 Task: Add a signature Clara Davis containing Thank you for your help, Clara Davis to email address softage.4@softage.net and add a label SOPs
Action: Mouse moved to (874, 245)
Screenshot: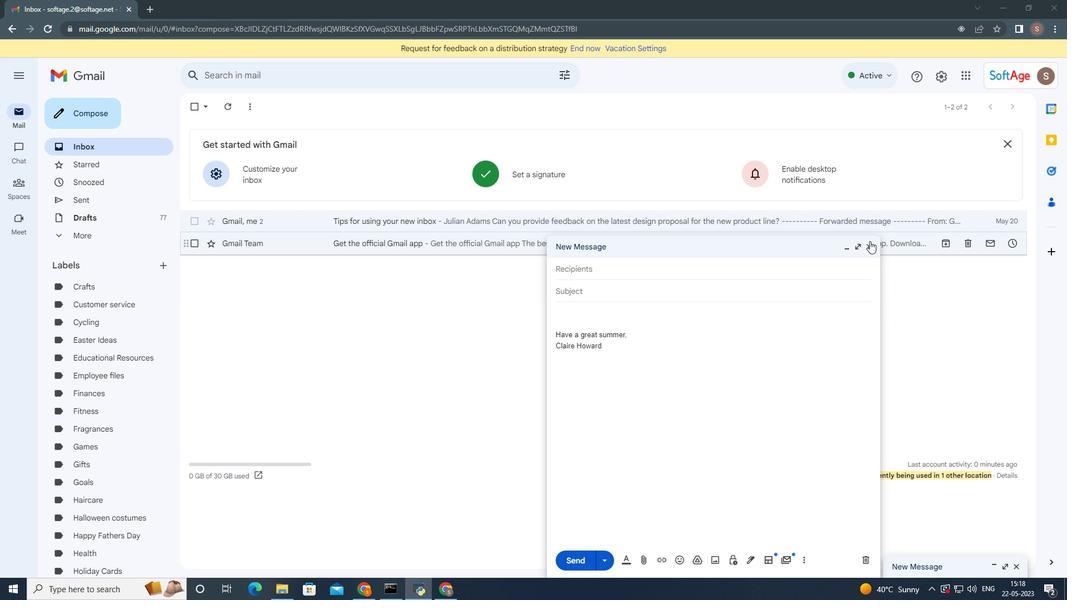 
Action: Mouse pressed left at (874, 245)
Screenshot: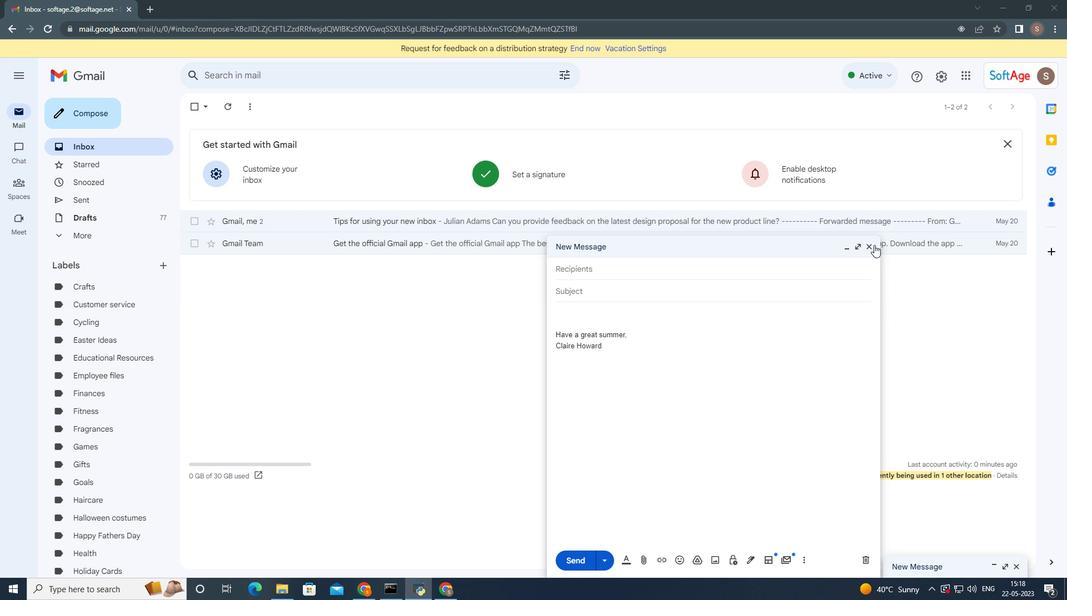 
Action: Mouse moved to (938, 75)
Screenshot: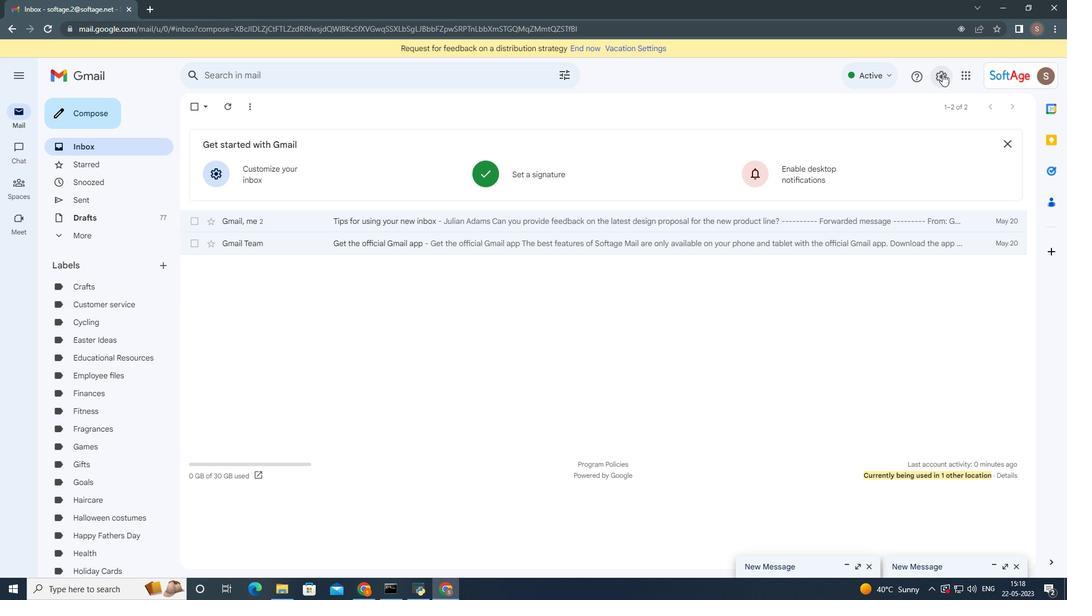 
Action: Mouse pressed left at (938, 75)
Screenshot: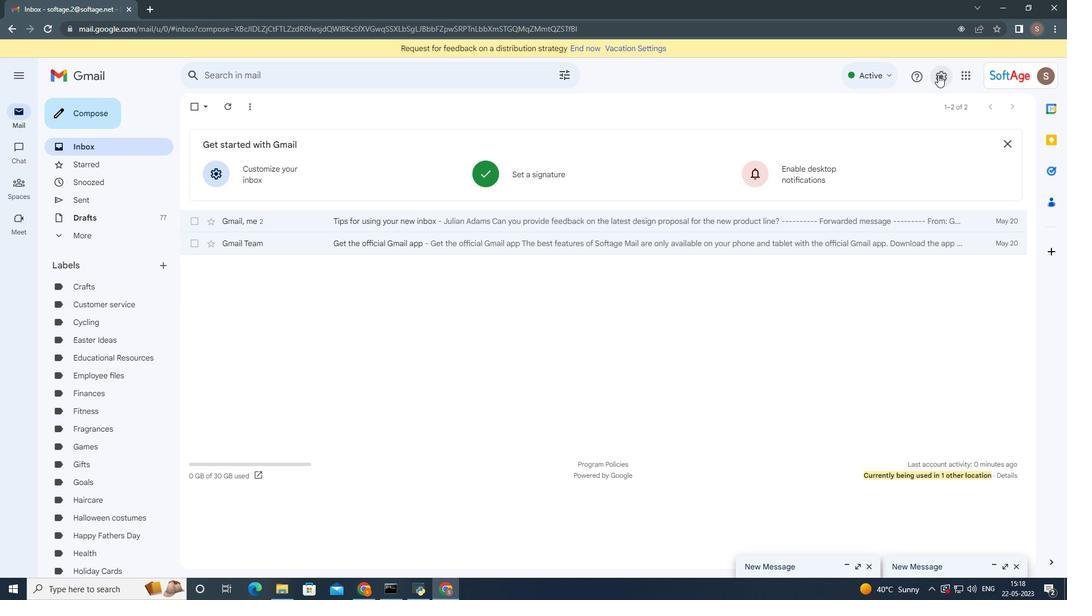 
Action: Mouse moved to (902, 123)
Screenshot: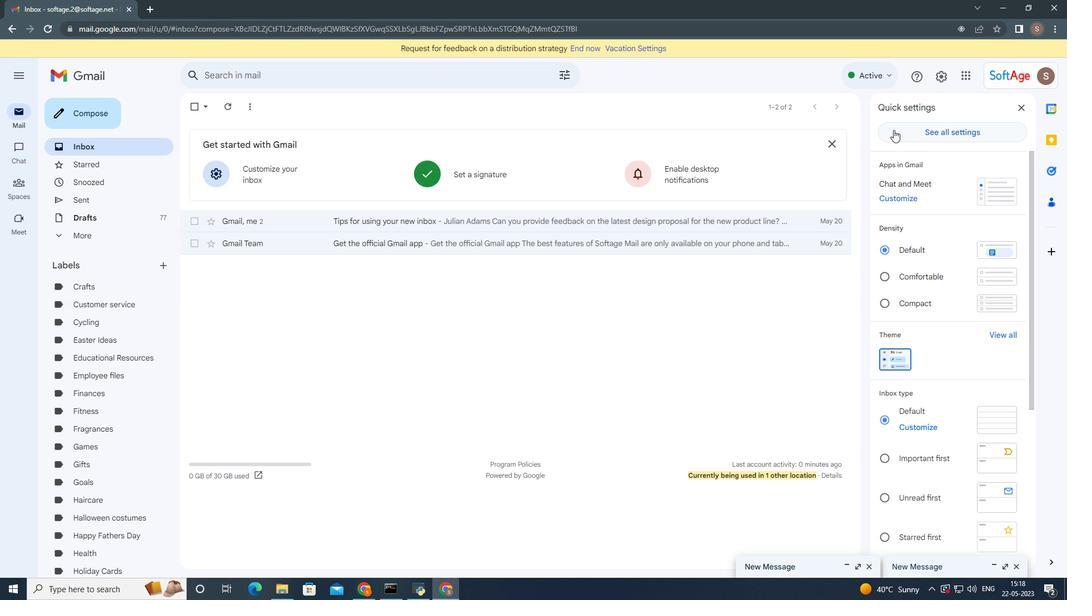 
Action: Mouse pressed left at (902, 123)
Screenshot: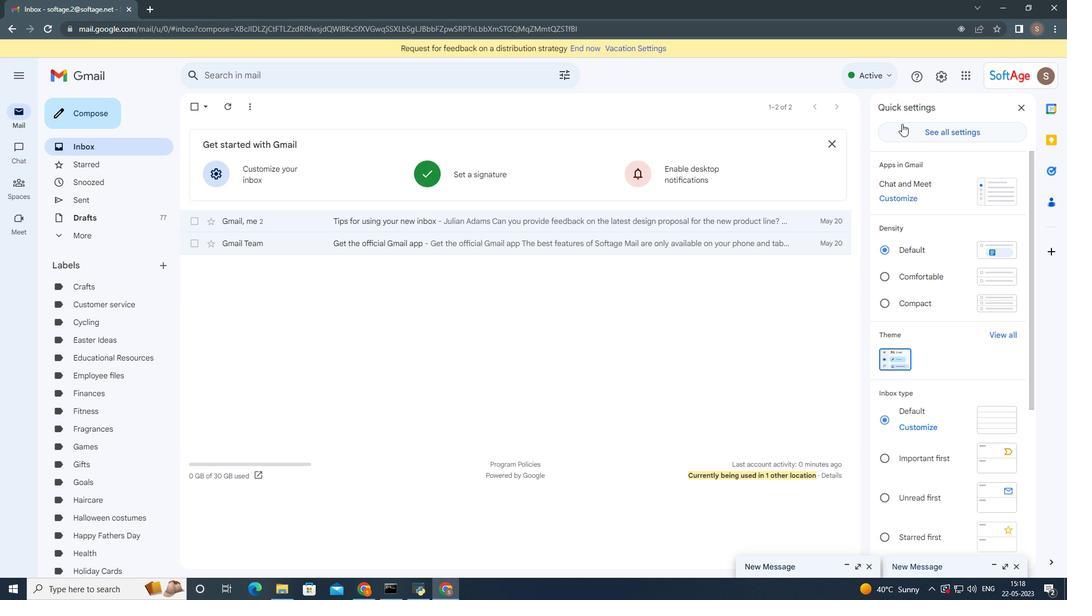 
Action: Mouse moved to (583, 268)
Screenshot: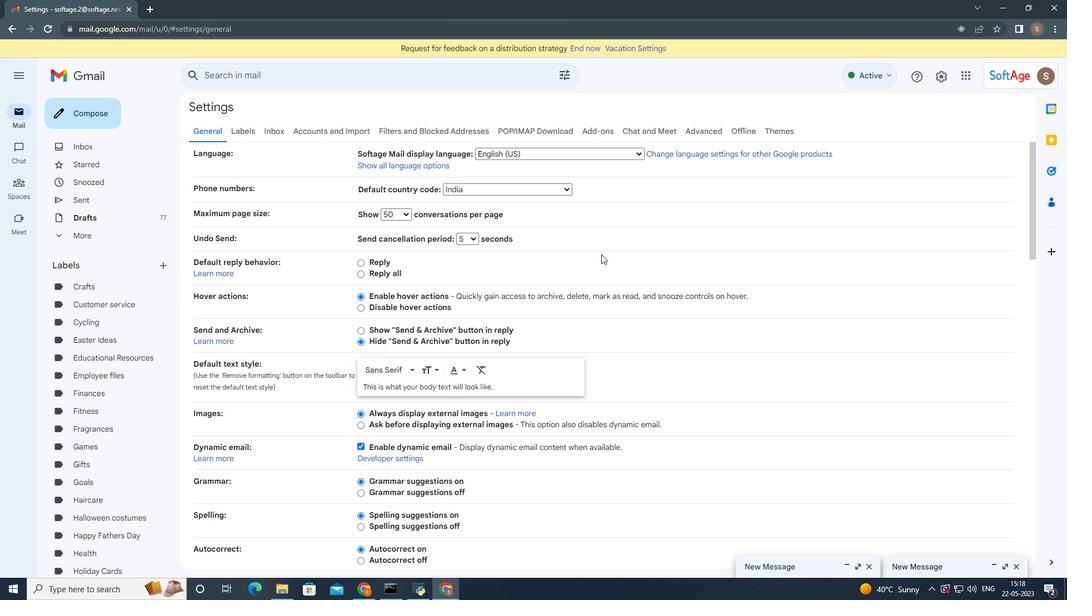 
Action: Mouse scrolled (583, 267) with delta (0, 0)
Screenshot: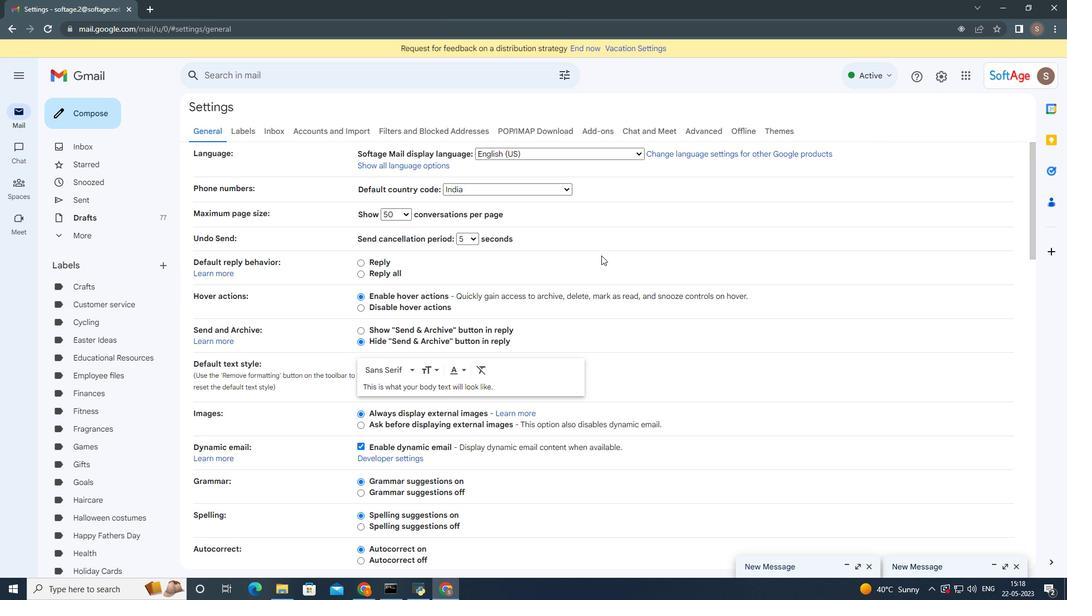 
Action: Mouse moved to (549, 279)
Screenshot: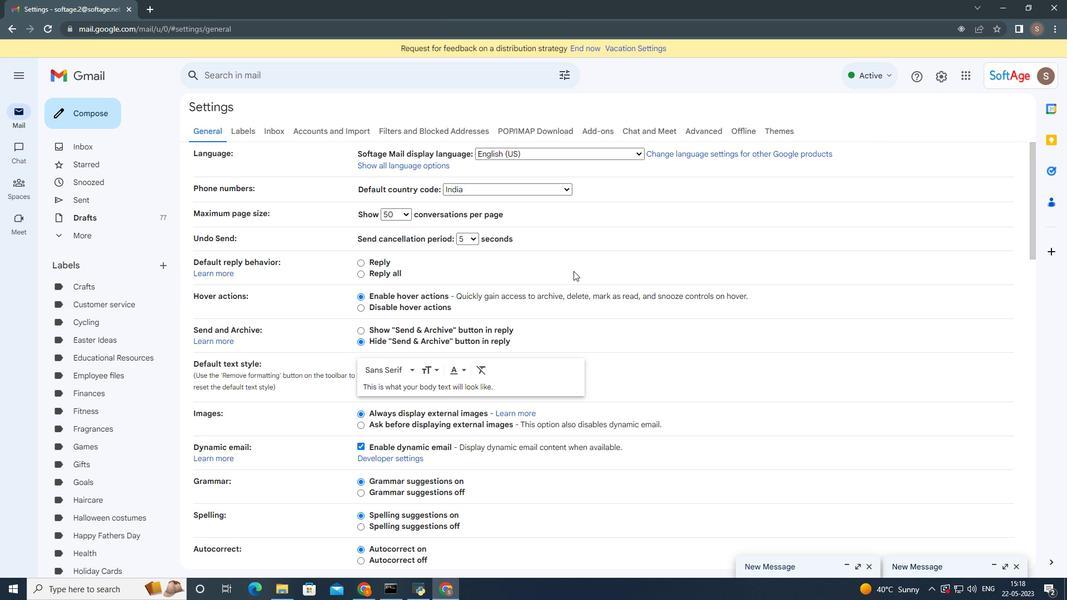 
Action: Mouse scrolled (549, 278) with delta (0, 0)
Screenshot: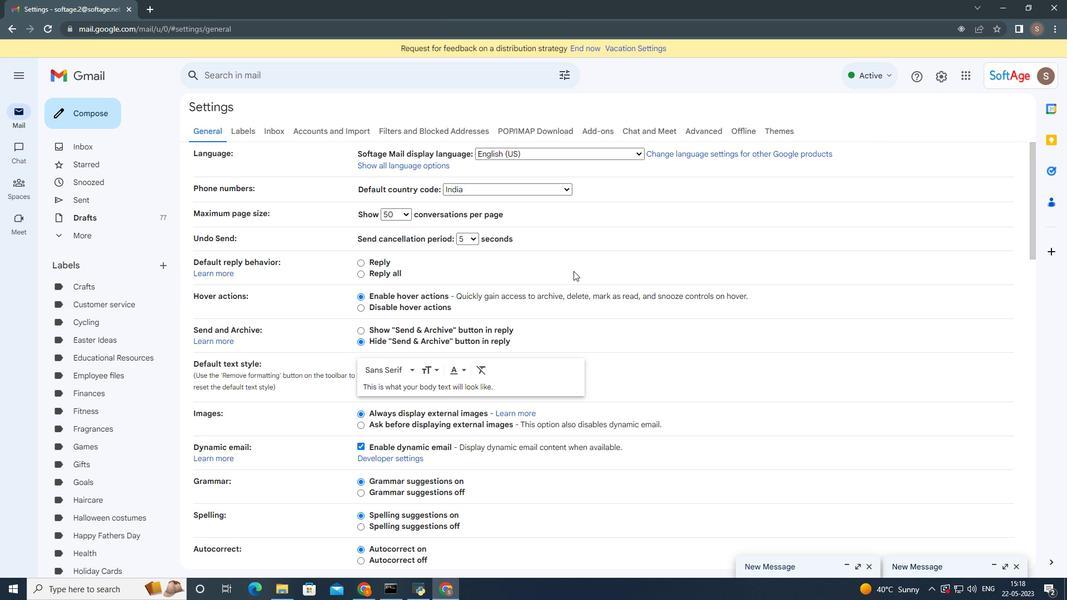 
Action: Mouse moved to (548, 279)
Screenshot: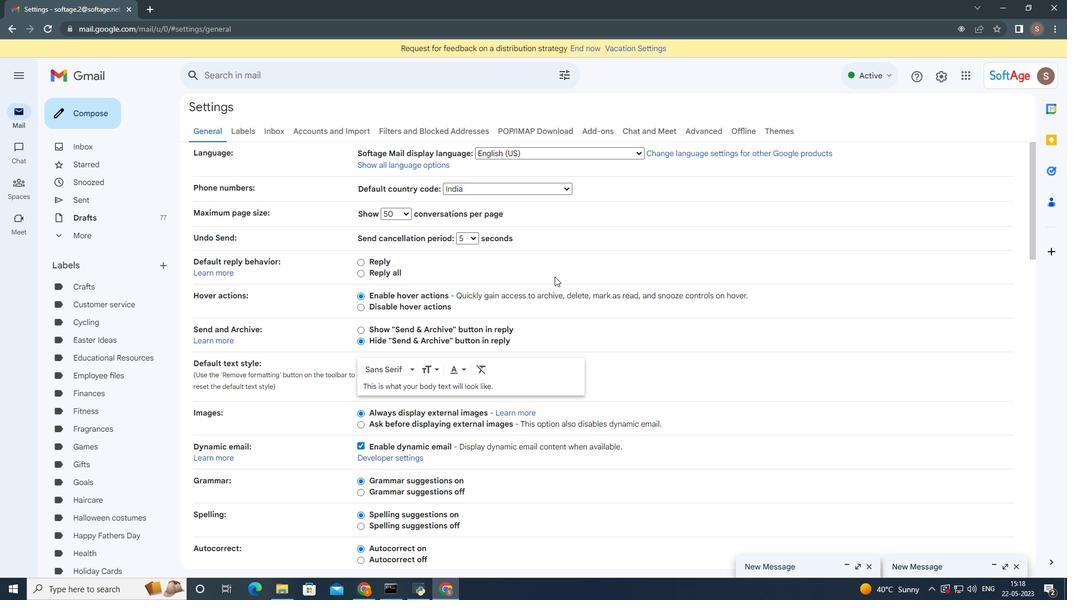 
Action: Mouse scrolled (548, 279) with delta (0, 0)
Screenshot: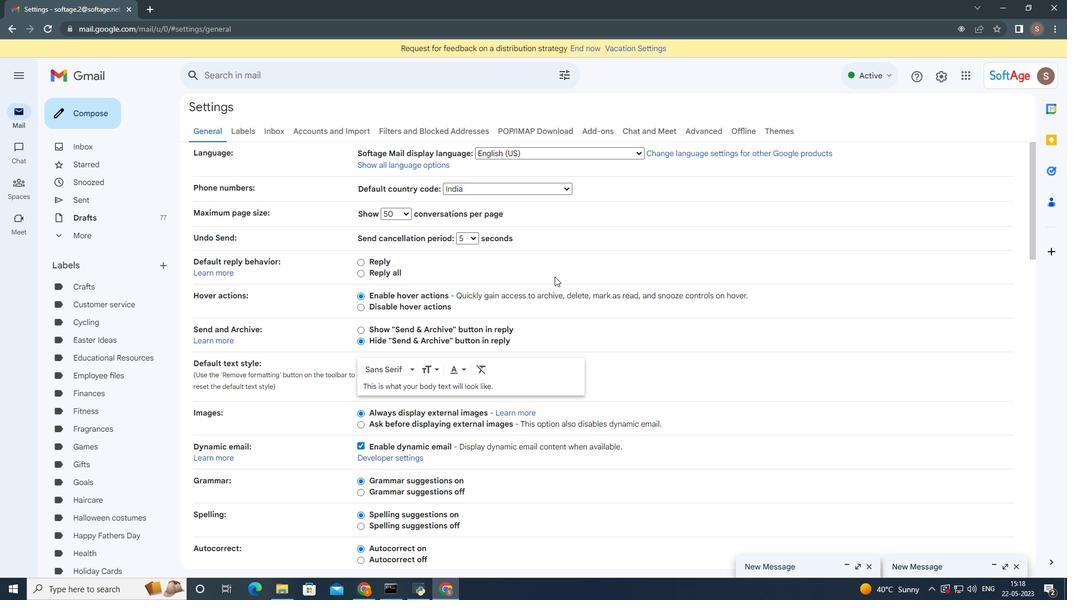 
Action: Mouse scrolled (548, 279) with delta (0, 0)
Screenshot: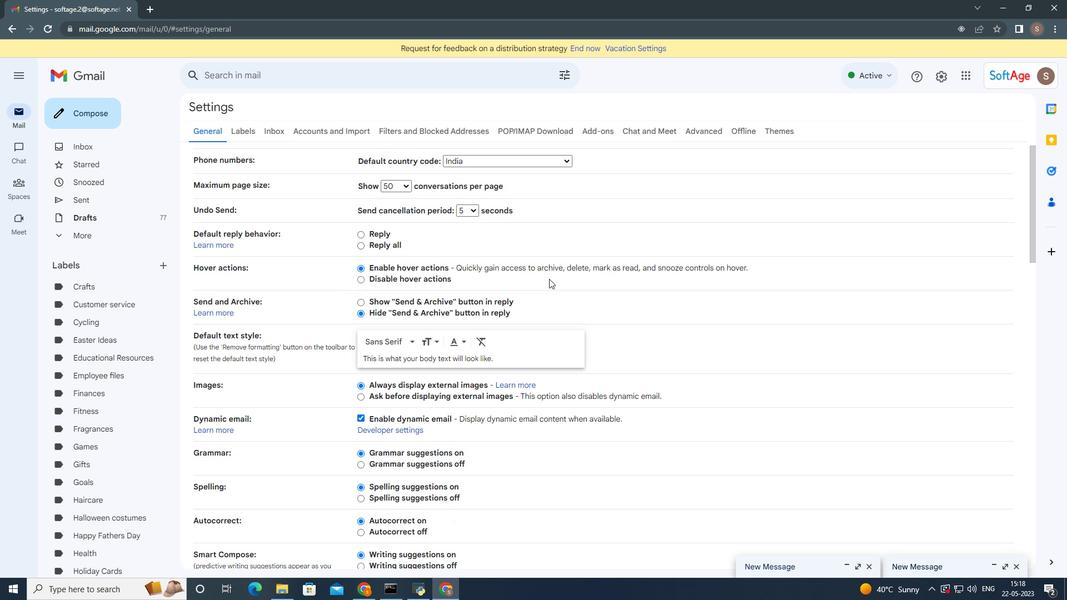 
Action: Mouse scrolled (548, 279) with delta (0, 0)
Screenshot: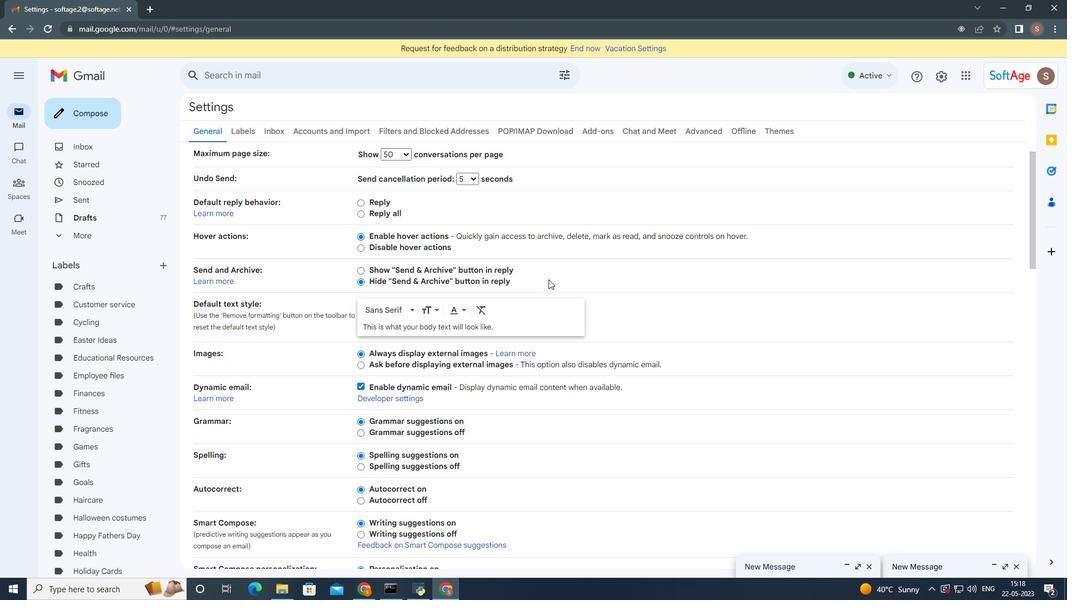 
Action: Mouse moved to (543, 281)
Screenshot: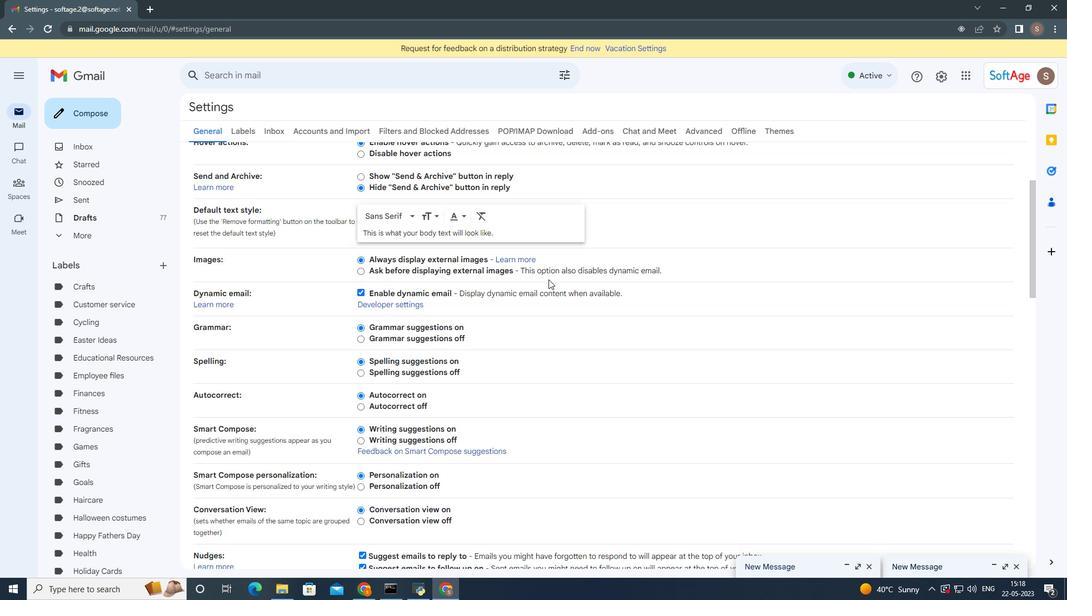
Action: Mouse scrolled (543, 280) with delta (0, 0)
Screenshot: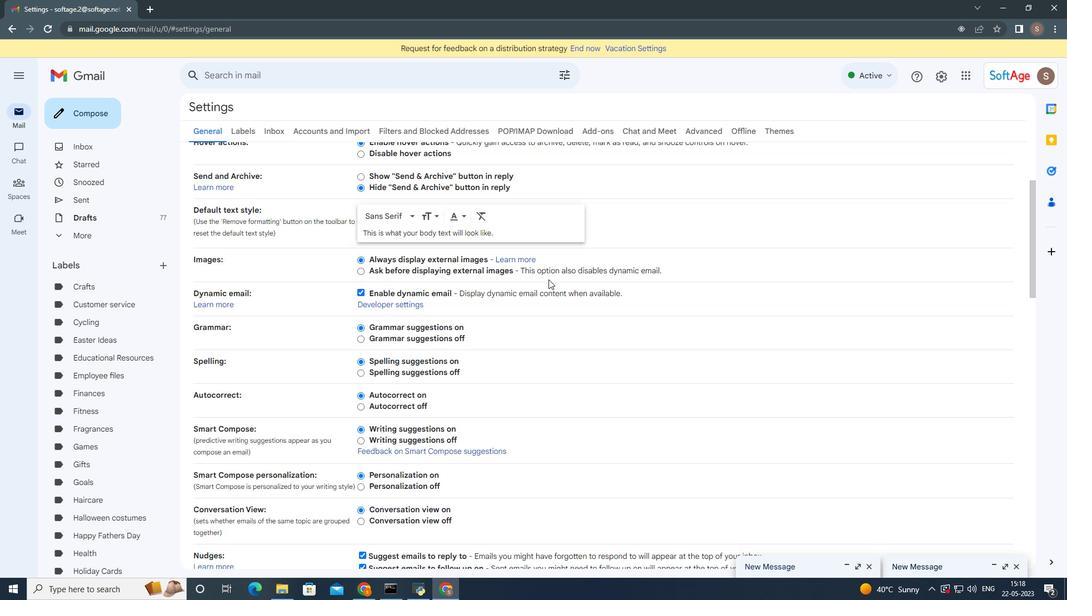 
Action: Mouse moved to (519, 289)
Screenshot: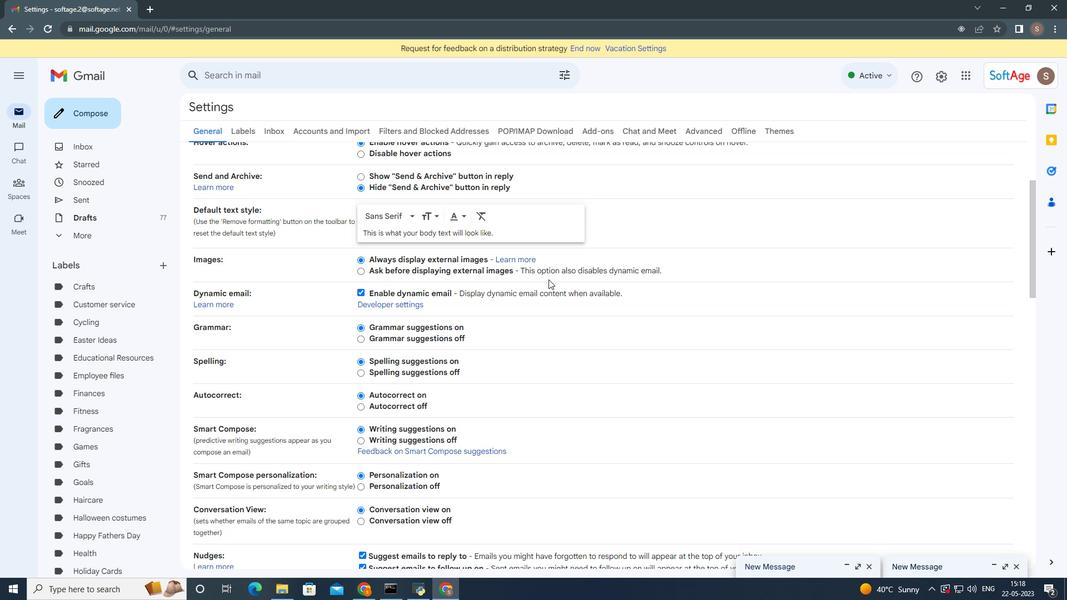 
Action: Mouse scrolled (519, 289) with delta (0, 0)
Screenshot: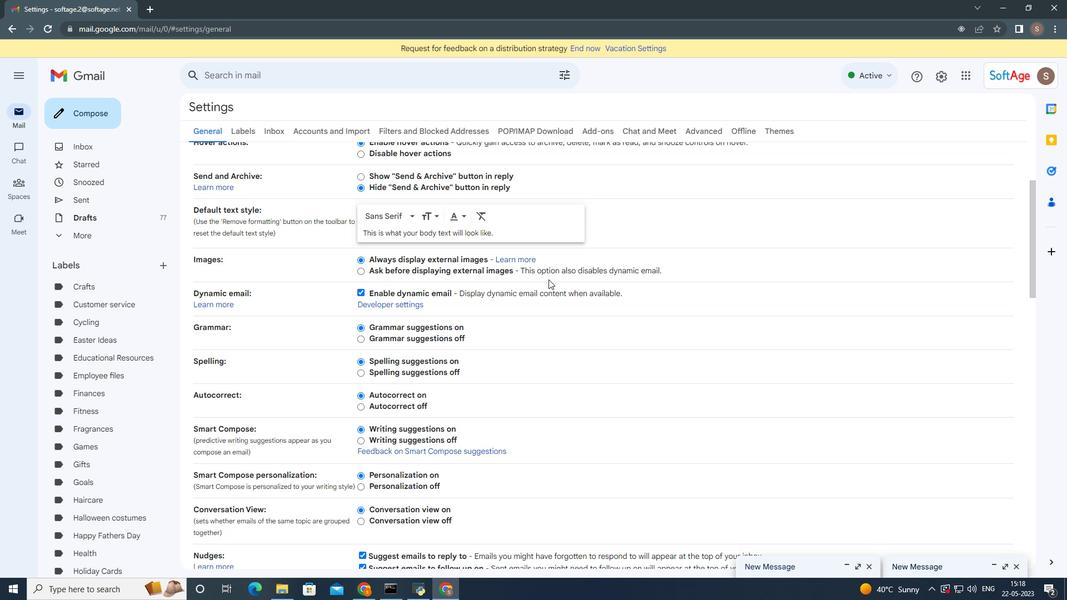 
Action: Mouse moved to (454, 326)
Screenshot: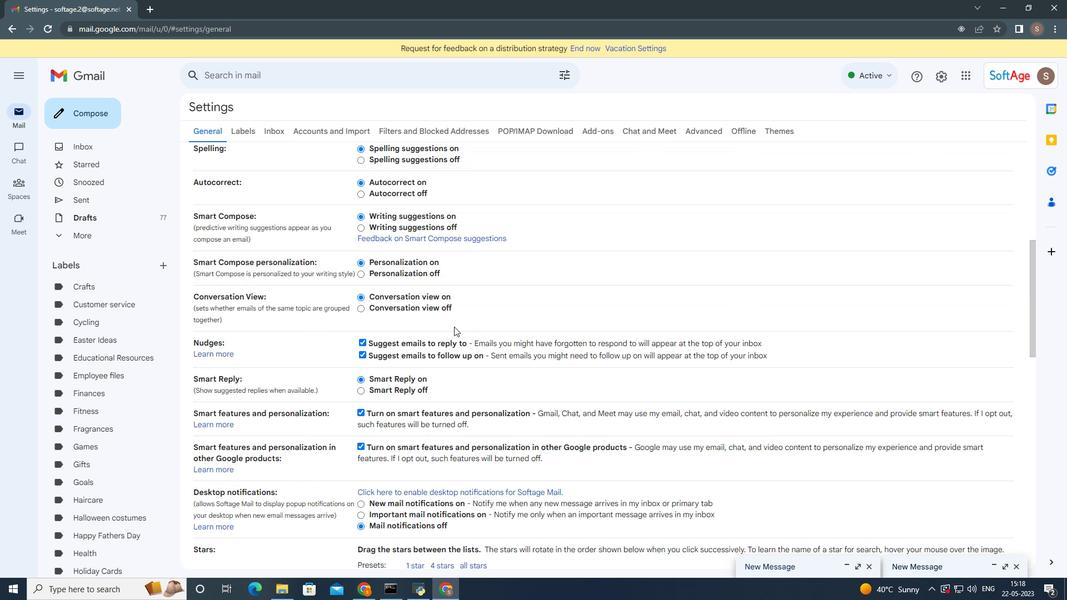 
Action: Mouse scrolled (454, 326) with delta (0, 0)
Screenshot: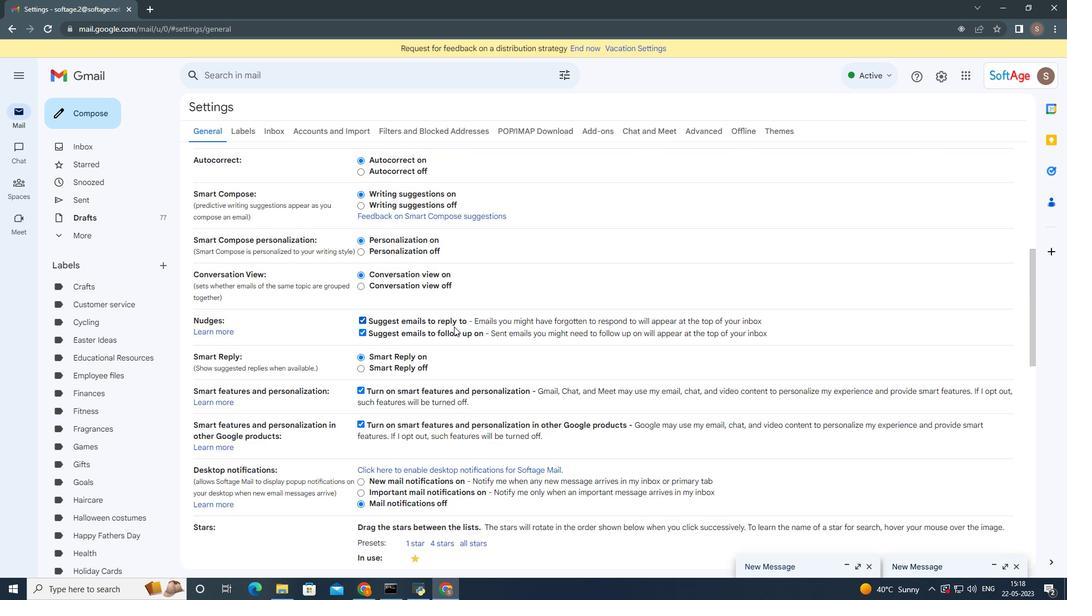 
Action: Mouse moved to (454, 326)
Screenshot: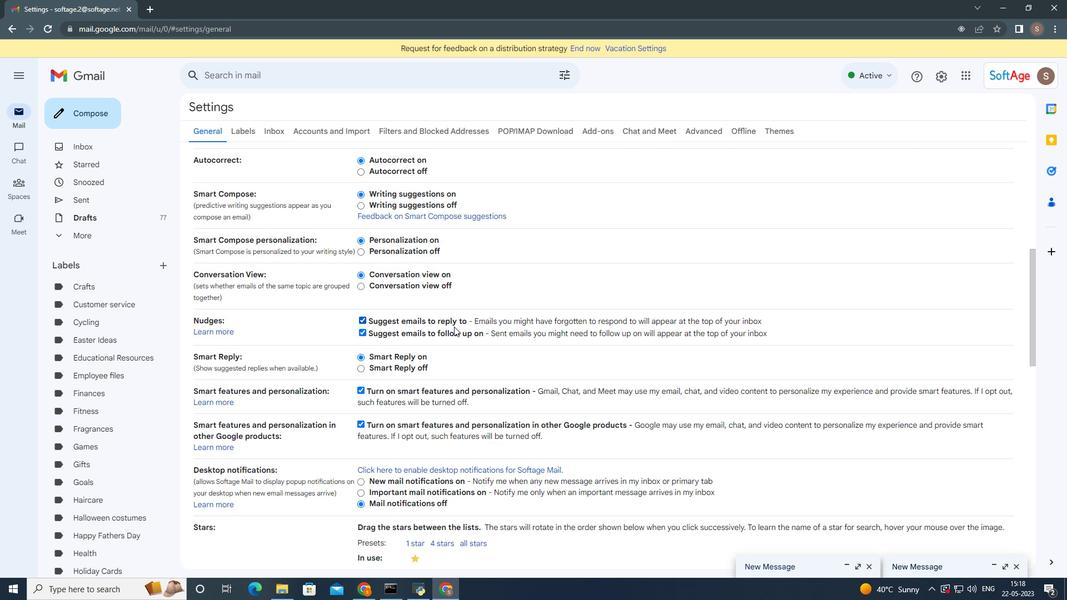 
Action: Mouse scrolled (454, 326) with delta (0, 0)
Screenshot: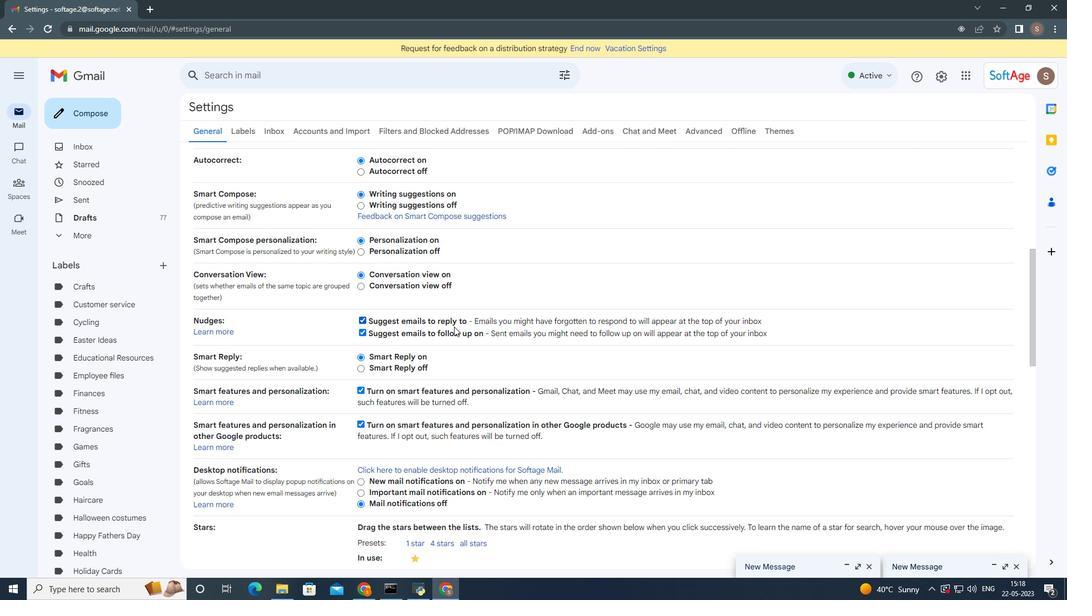 
Action: Mouse scrolled (454, 326) with delta (0, 0)
Screenshot: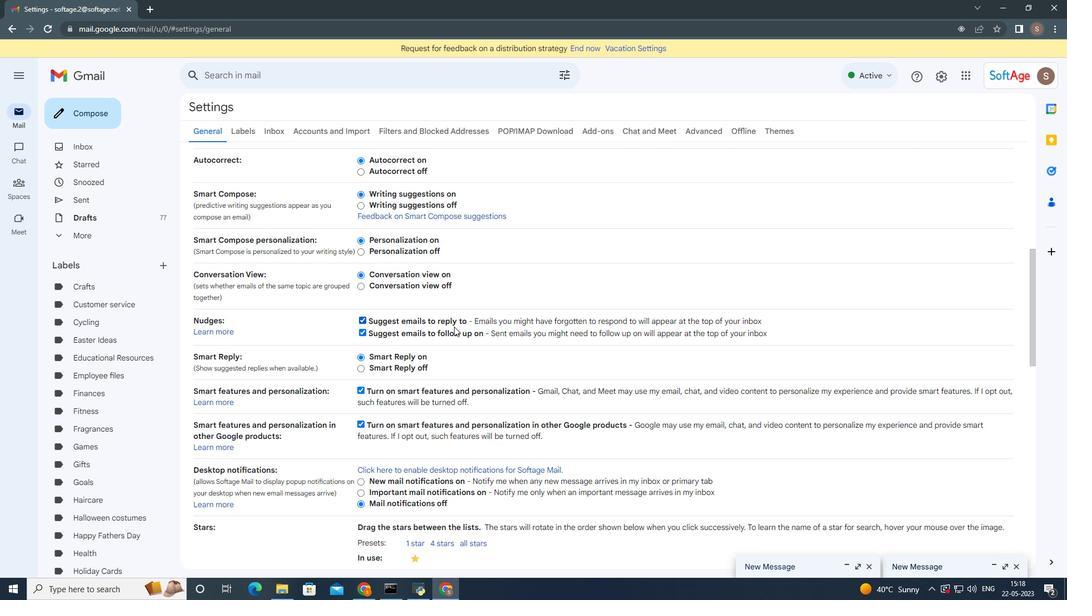 
Action: Mouse scrolled (454, 326) with delta (0, 0)
Screenshot: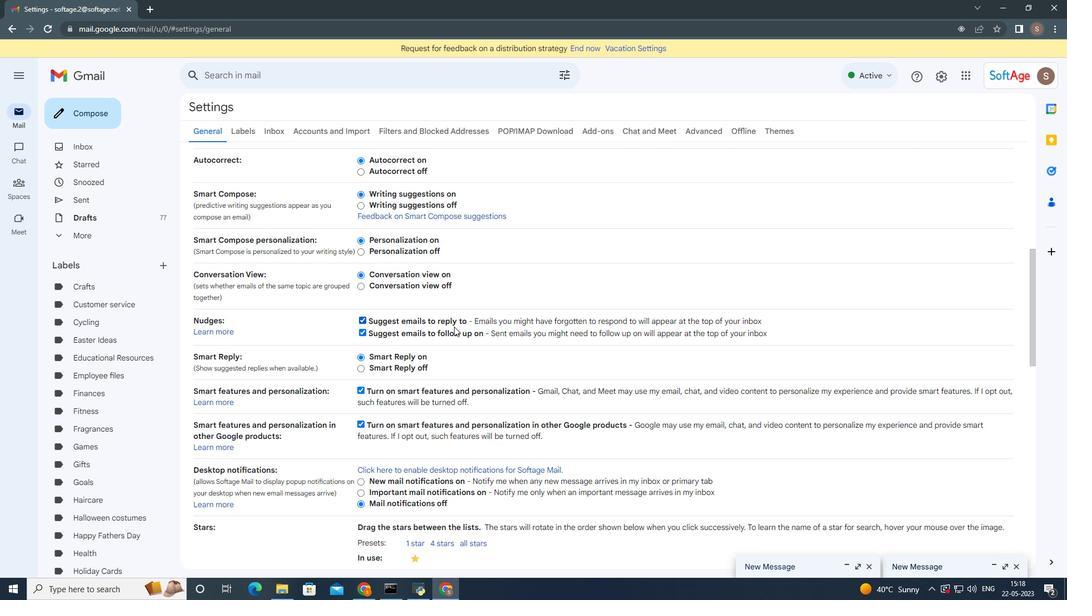 
Action: Mouse scrolled (454, 326) with delta (0, 0)
Screenshot: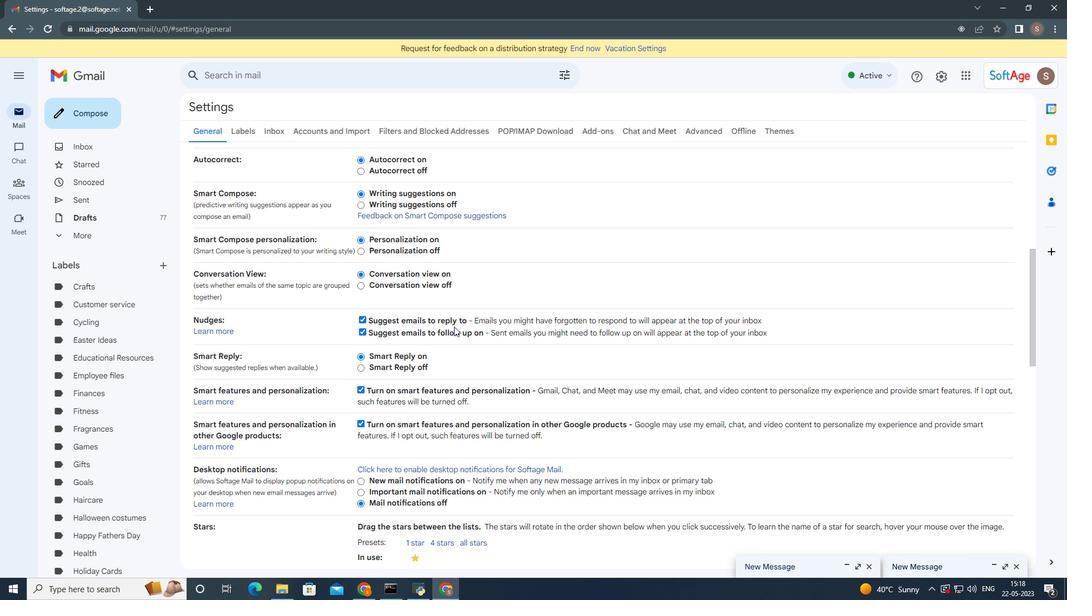 
Action: Mouse moved to (449, 338)
Screenshot: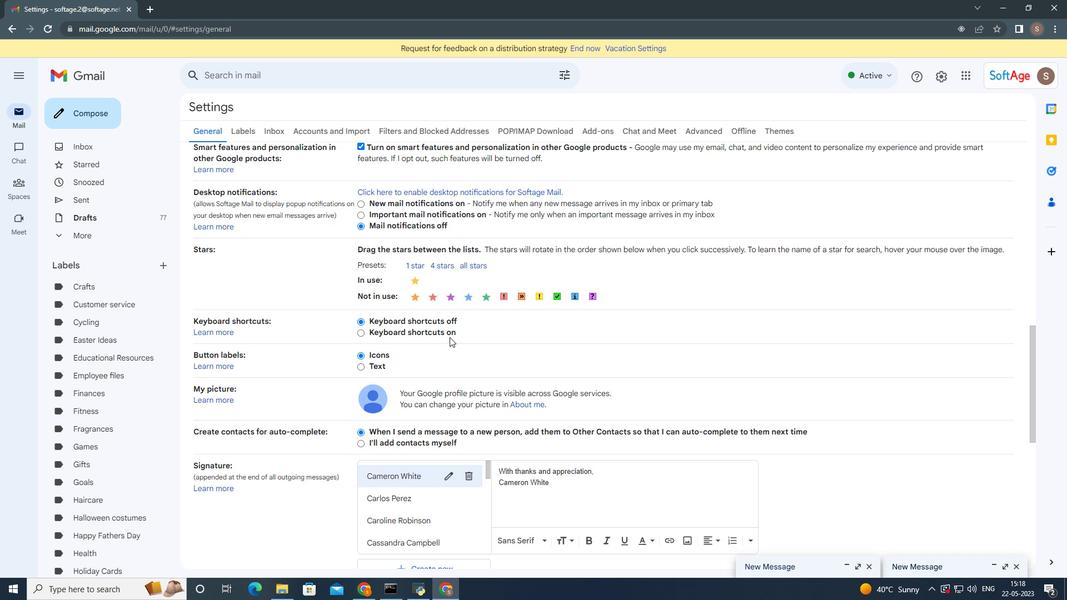 
Action: Mouse scrolled (449, 337) with delta (0, 0)
Screenshot: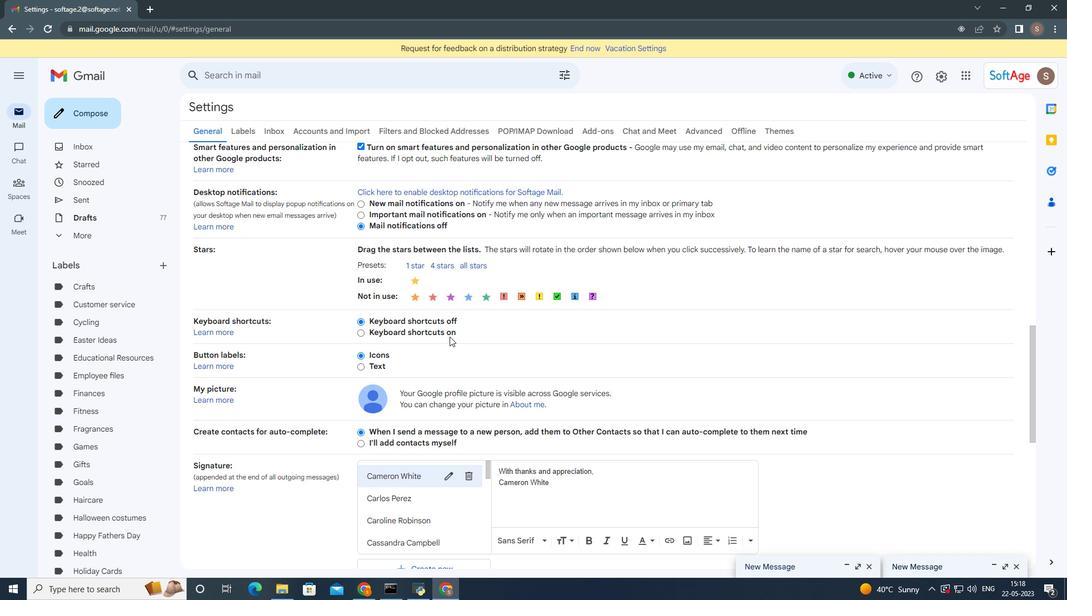 
Action: Mouse moved to (448, 344)
Screenshot: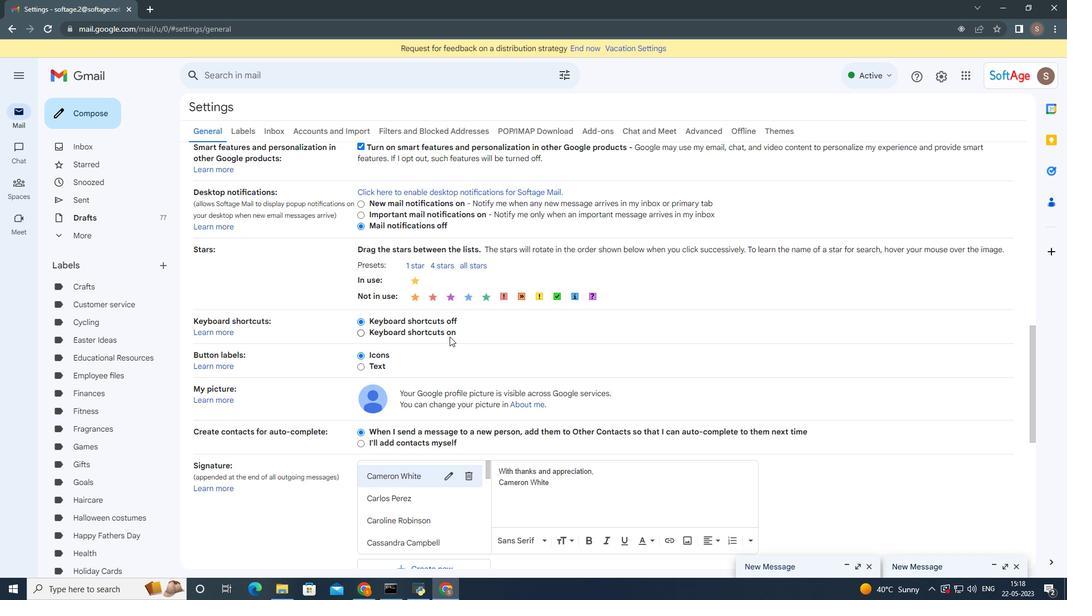 
Action: Mouse scrolled (448, 343) with delta (0, 0)
Screenshot: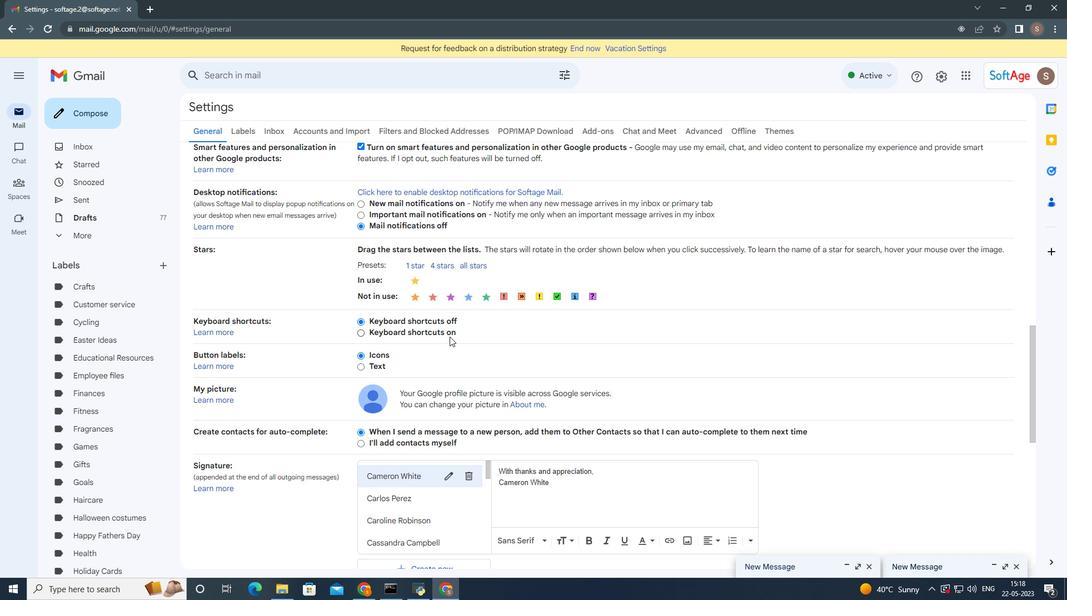 
Action: Mouse moved to (447, 351)
Screenshot: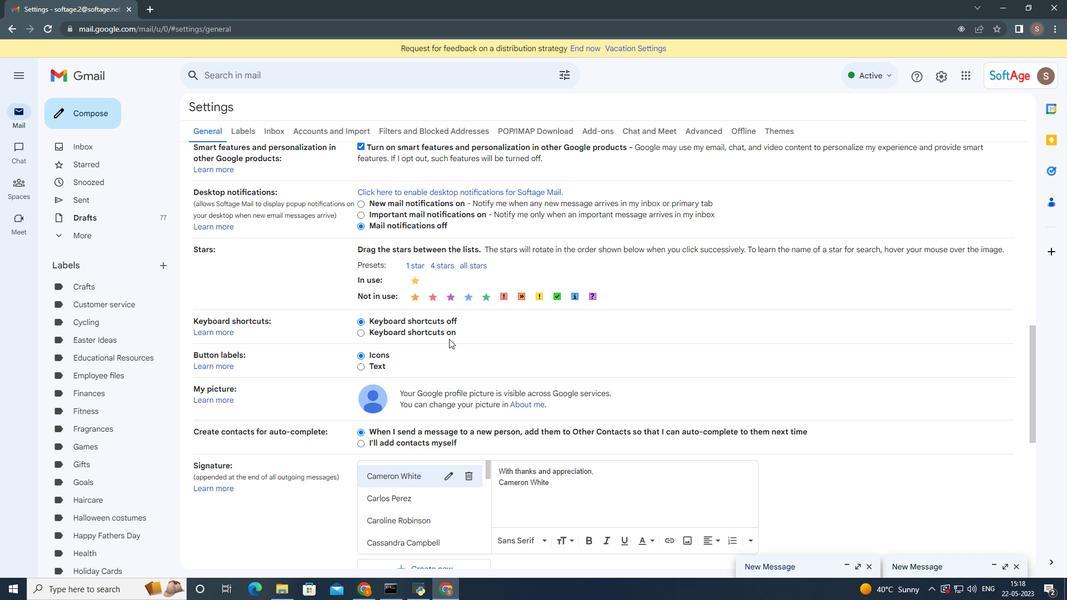 
Action: Mouse scrolled (447, 351) with delta (0, 0)
Screenshot: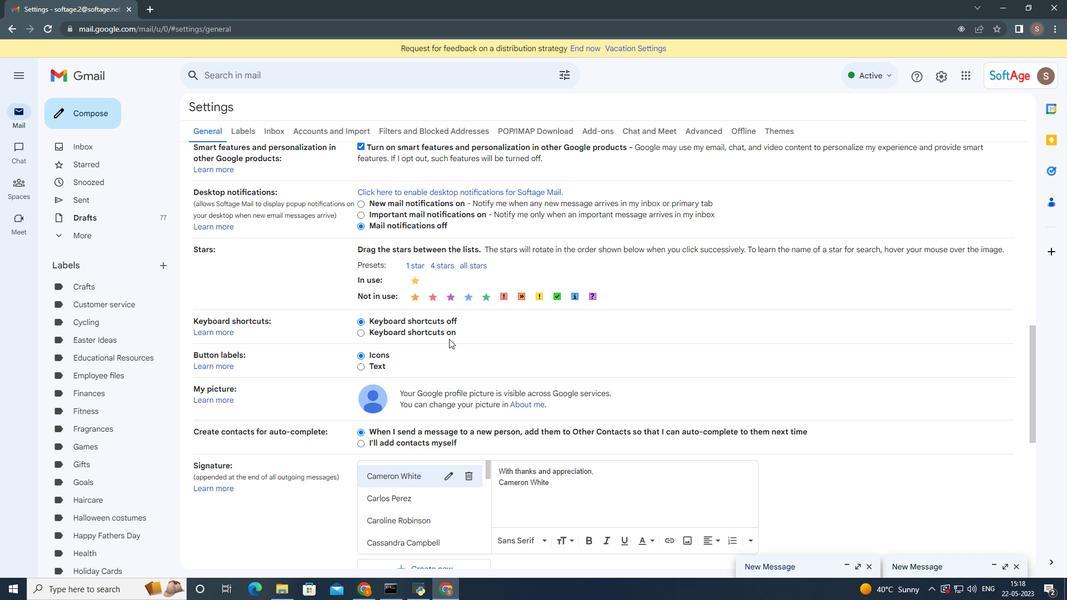 
Action: Mouse moved to (447, 356)
Screenshot: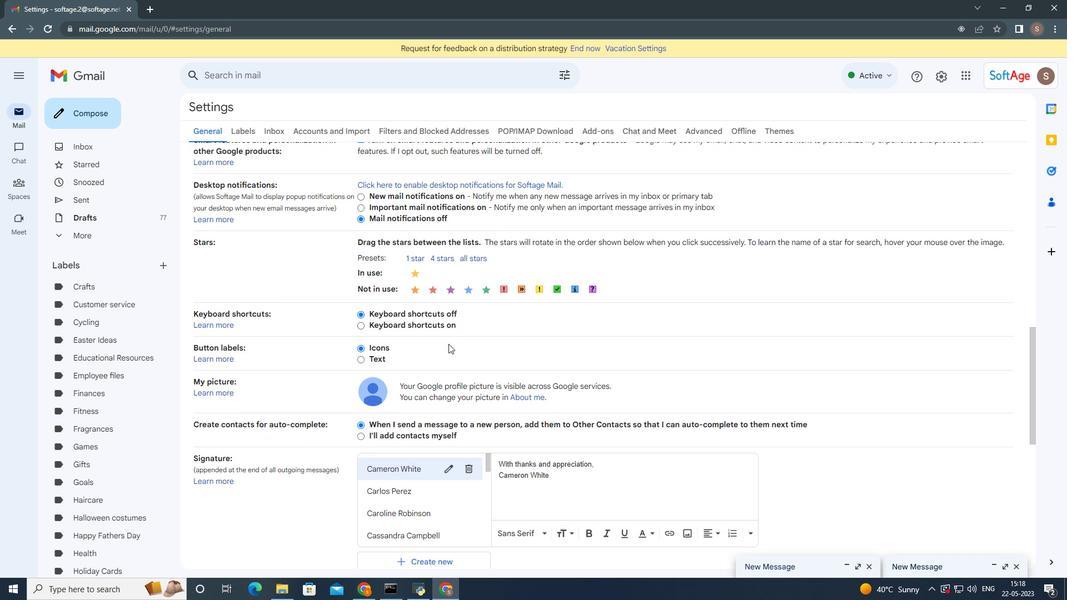 
Action: Mouse scrolled (447, 355) with delta (0, 0)
Screenshot: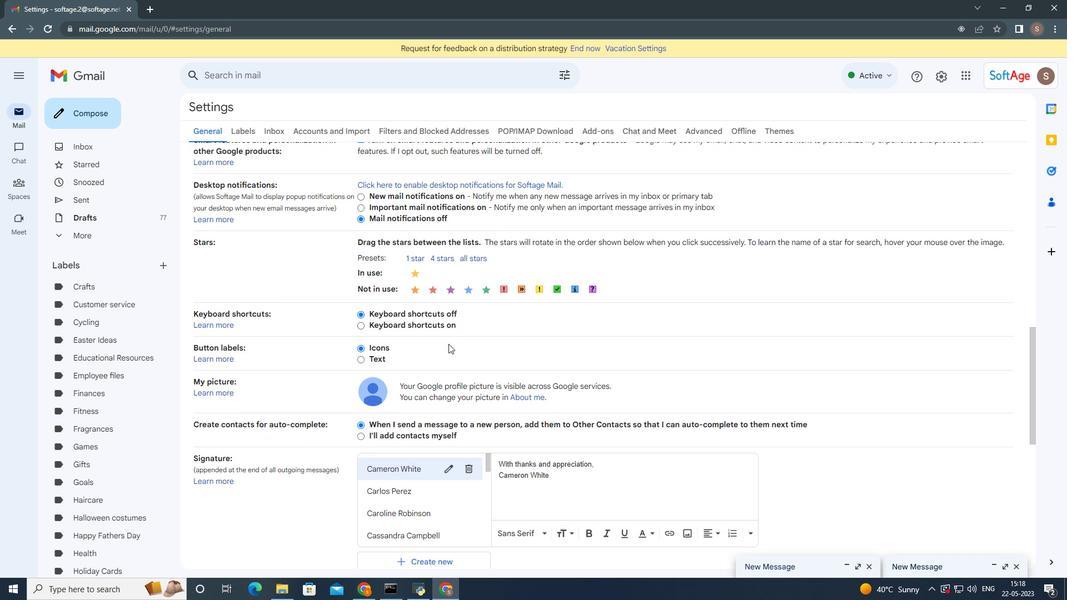 
Action: Mouse moved to (429, 345)
Screenshot: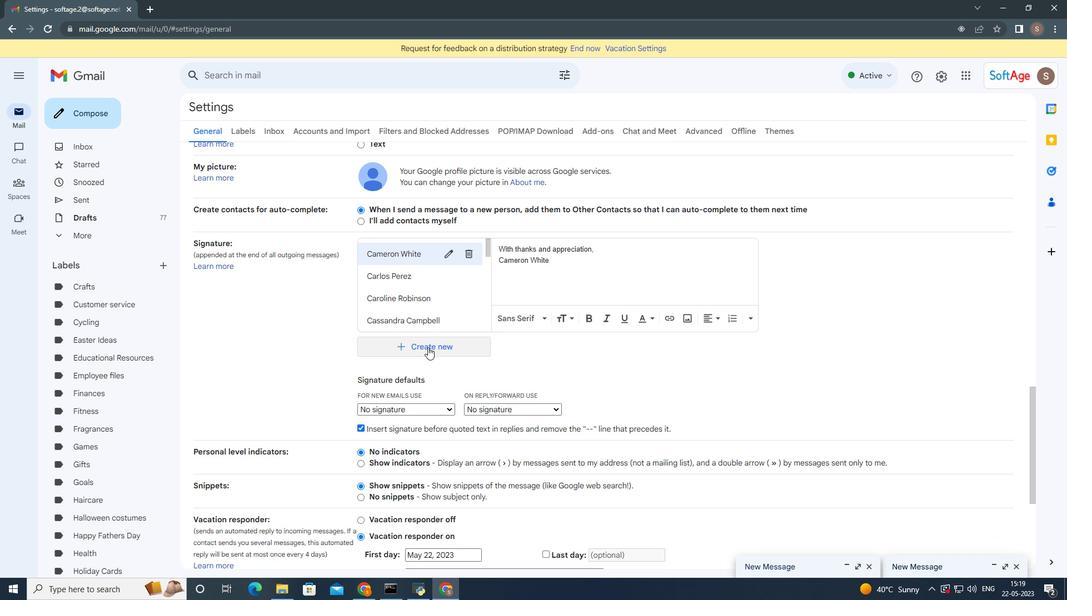 
Action: Mouse pressed left at (427, 347)
Screenshot: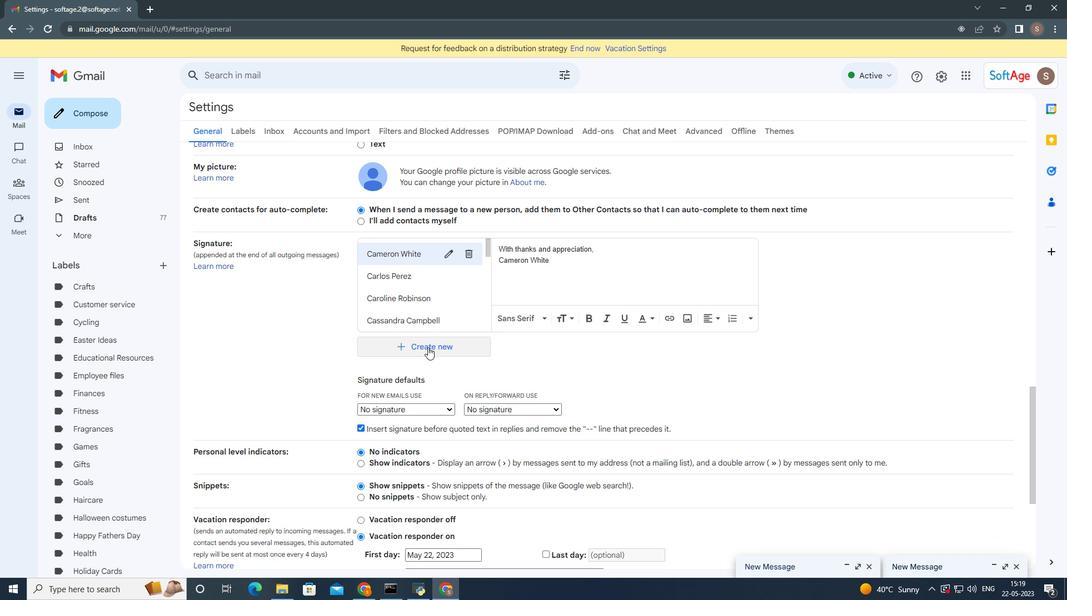 
Action: Mouse moved to (511, 299)
Screenshot: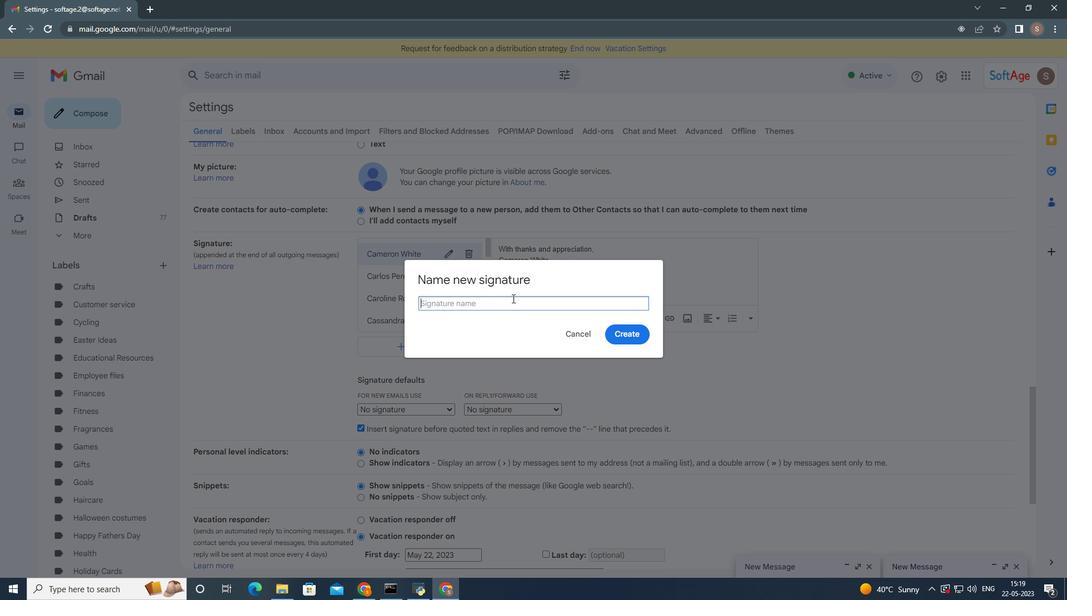
Action: Key pressed <Key.shift>Clara<Key.space><Key.shift><Key.shift><Key.shift><Key.shift><Key.shift><Key.shift><Key.shift><Key.shift><Key.shift><Key.shift><Key.shift><Key.shift>Davis
Screenshot: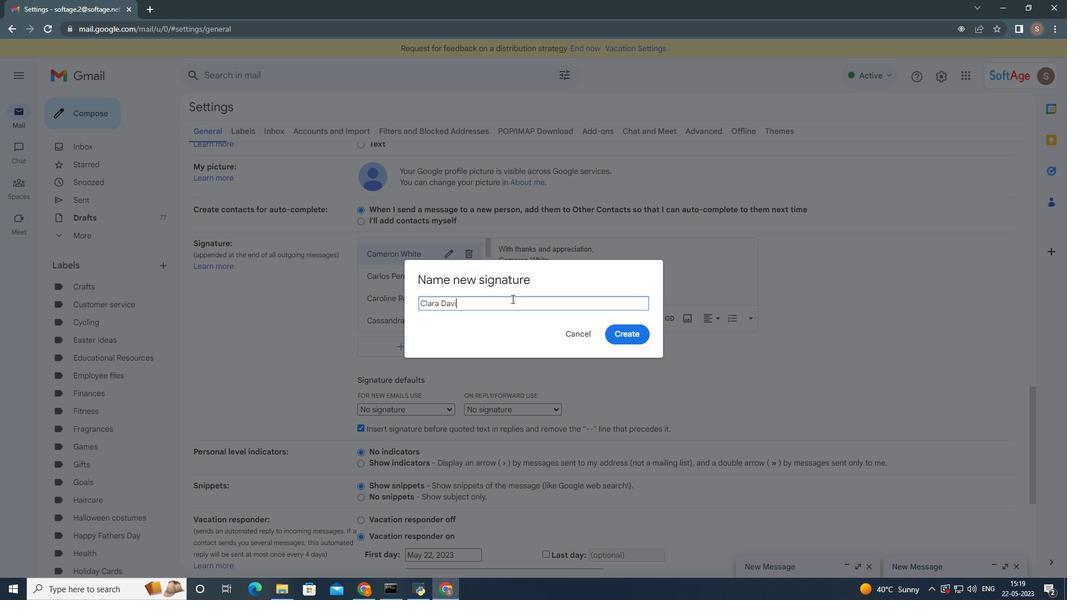 
Action: Mouse moved to (633, 335)
Screenshot: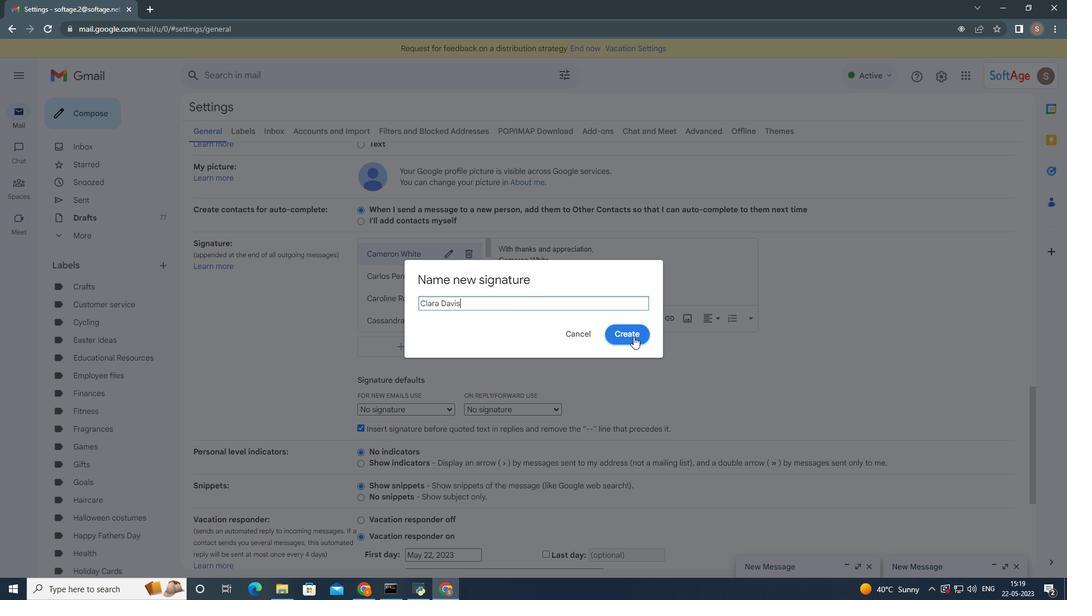 
Action: Mouse pressed left at (633, 335)
Screenshot: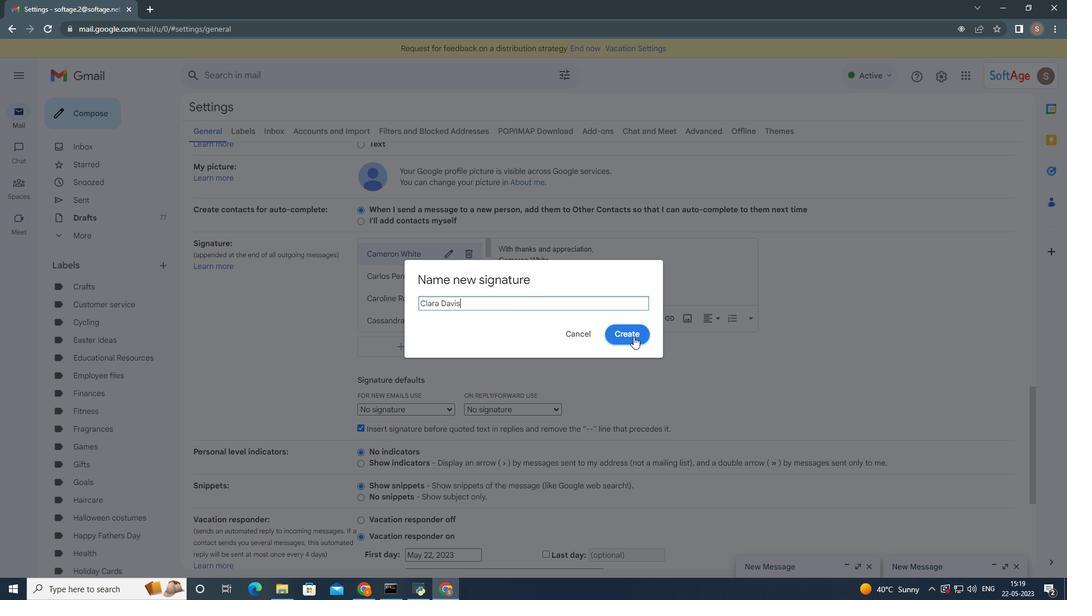 
Action: Mouse moved to (588, 253)
Screenshot: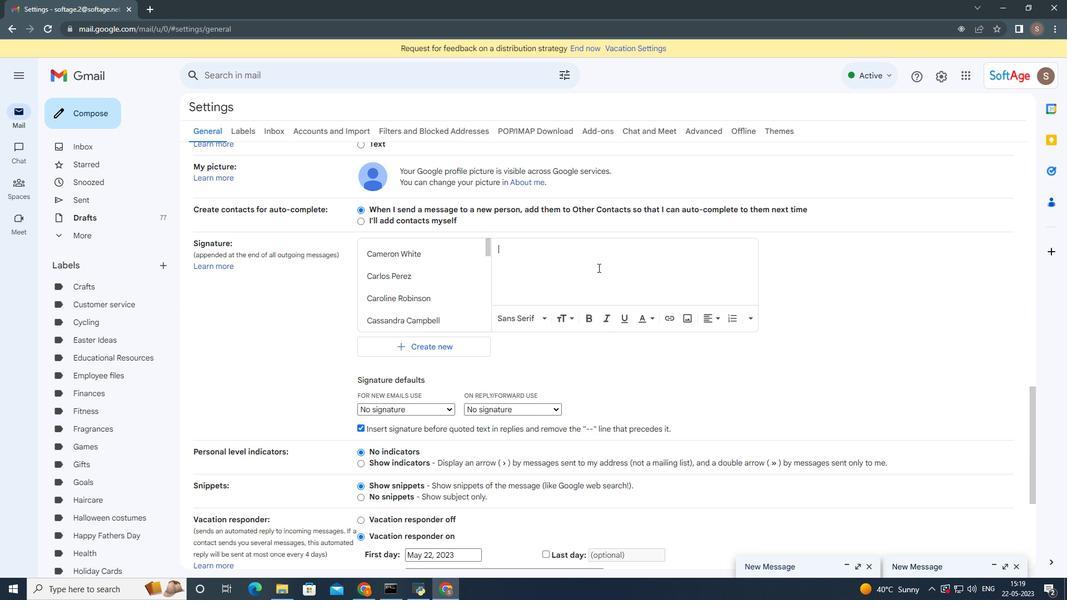 
Action: Mouse pressed left at (588, 253)
Screenshot: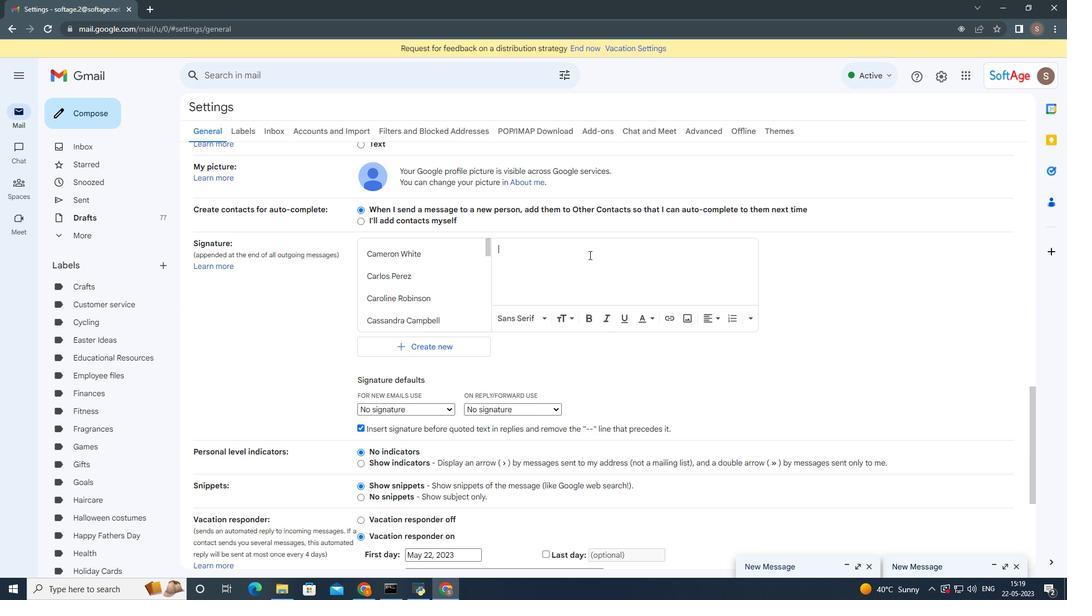 
Action: Mouse moved to (588, 253)
Screenshot: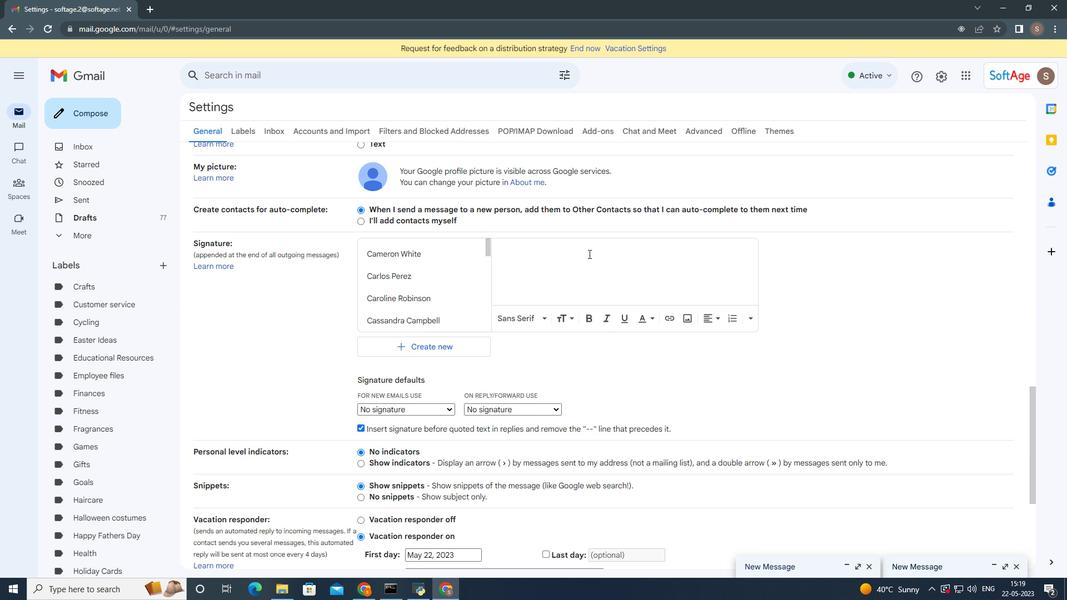 
Action: Key pressed <Key.shift>Thanl<Key.backspace>k<Key.space>you<Key.space>for<Key.space>your<Key.space>help
Screenshot: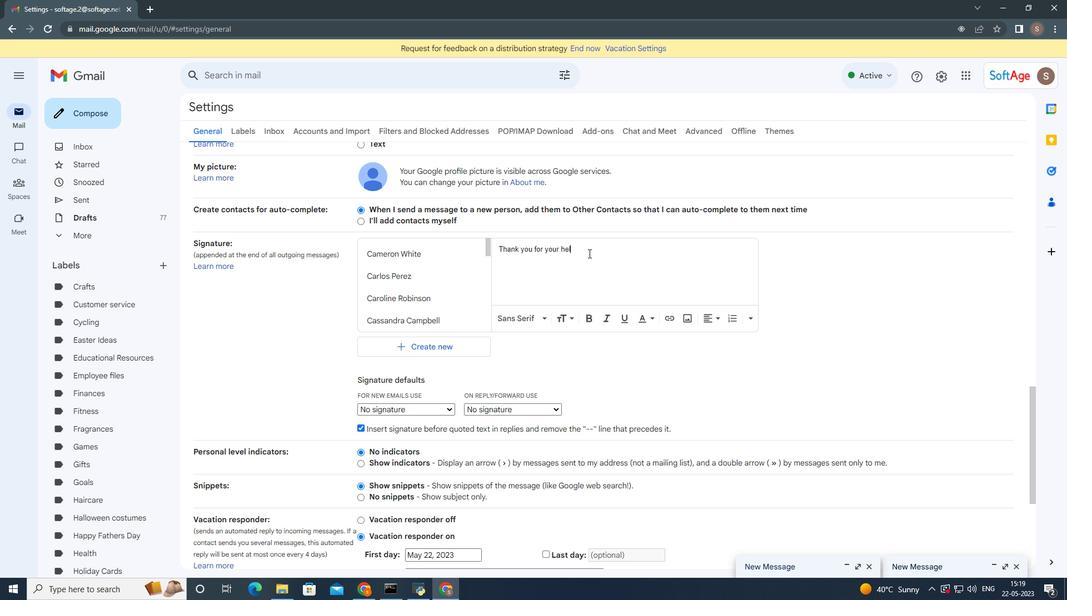 
Action: Mouse moved to (577, 281)
Screenshot: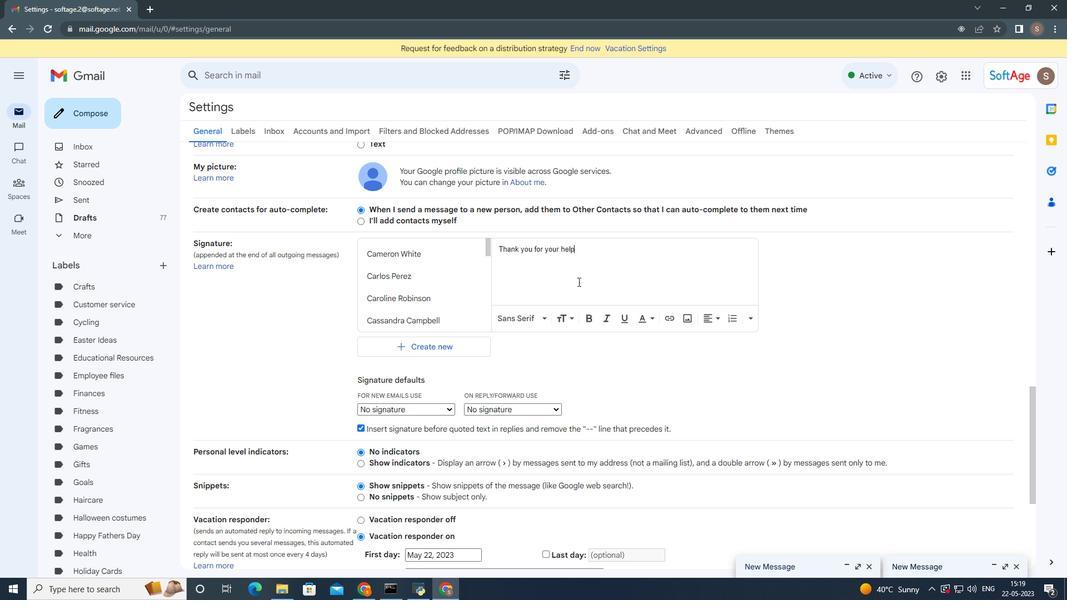 
Action: Mouse scrolled (577, 281) with delta (0, 0)
Screenshot: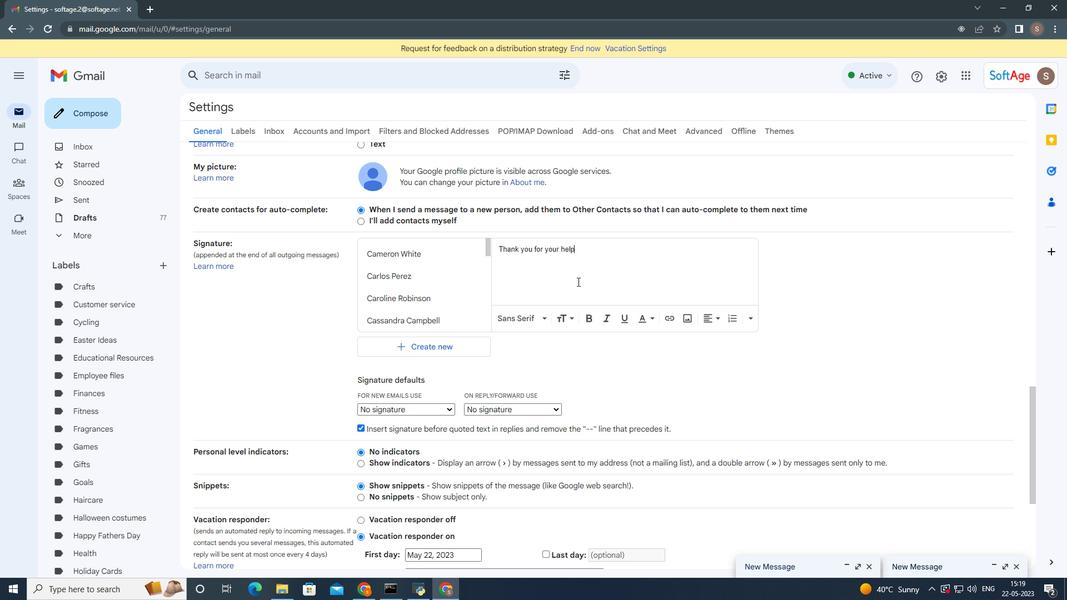 
Action: Mouse scrolled (577, 281) with delta (0, 0)
Screenshot: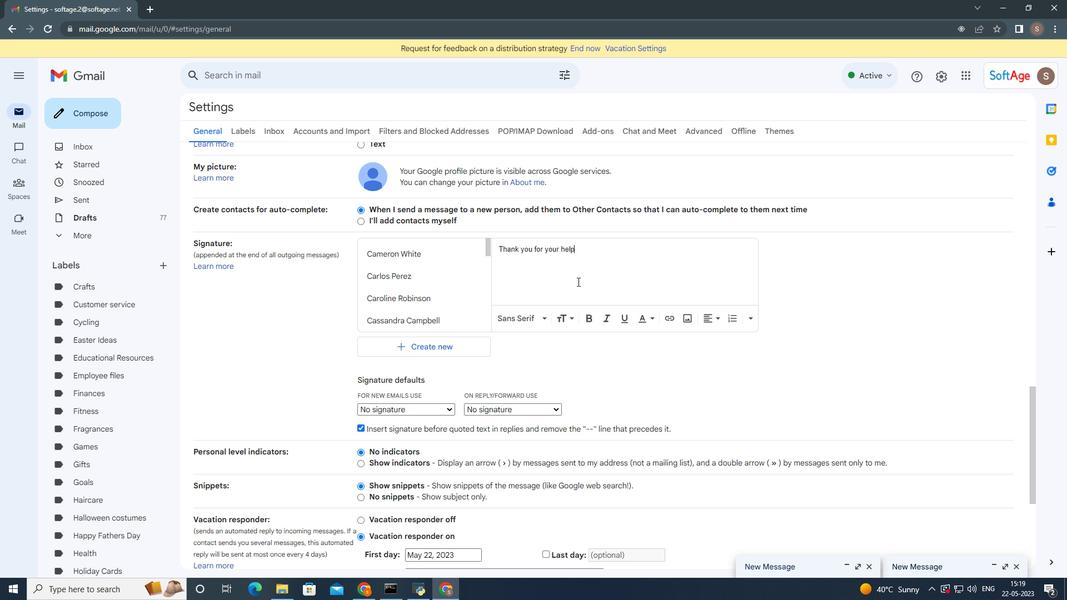 
Action: Mouse moved to (576, 204)
Screenshot: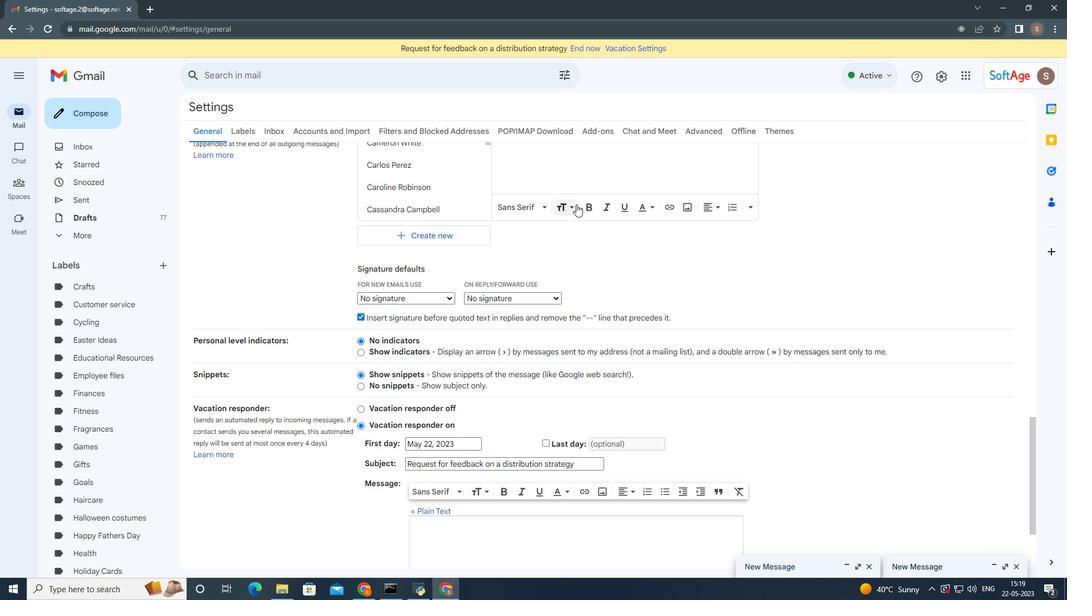 
Action: Key pressed ,<Key.enter><Key.shift>Clara<Key.space><Key.shift><Key.shift><Key.shift><Key.shift><Key.shift><Key.shift><Key.shift><Key.shift><Key.shift><Key.shift><Key.shift>Davis
Screenshot: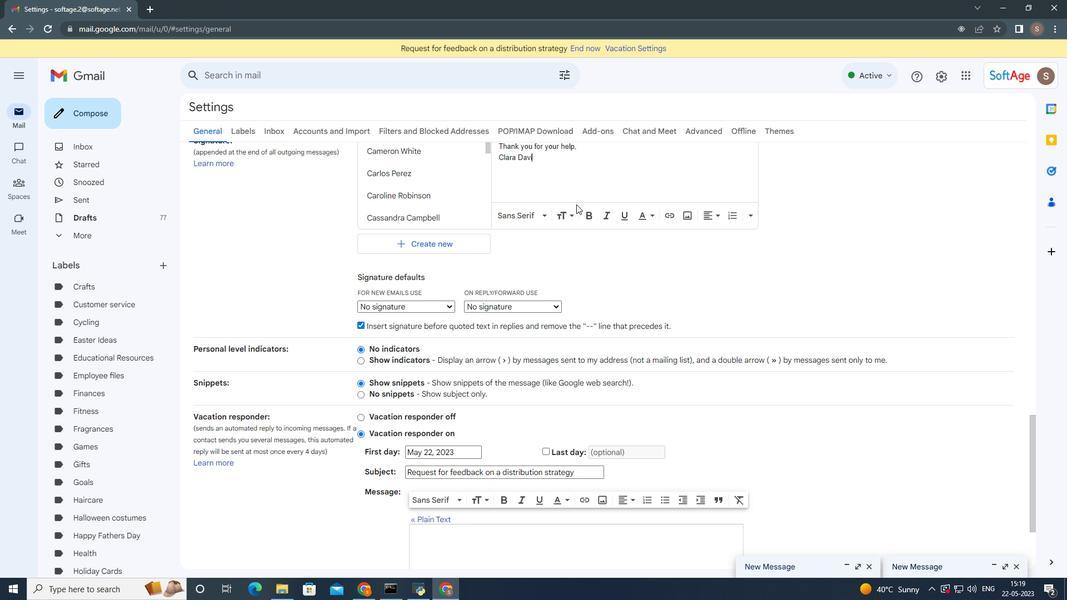 
Action: Mouse moved to (560, 223)
Screenshot: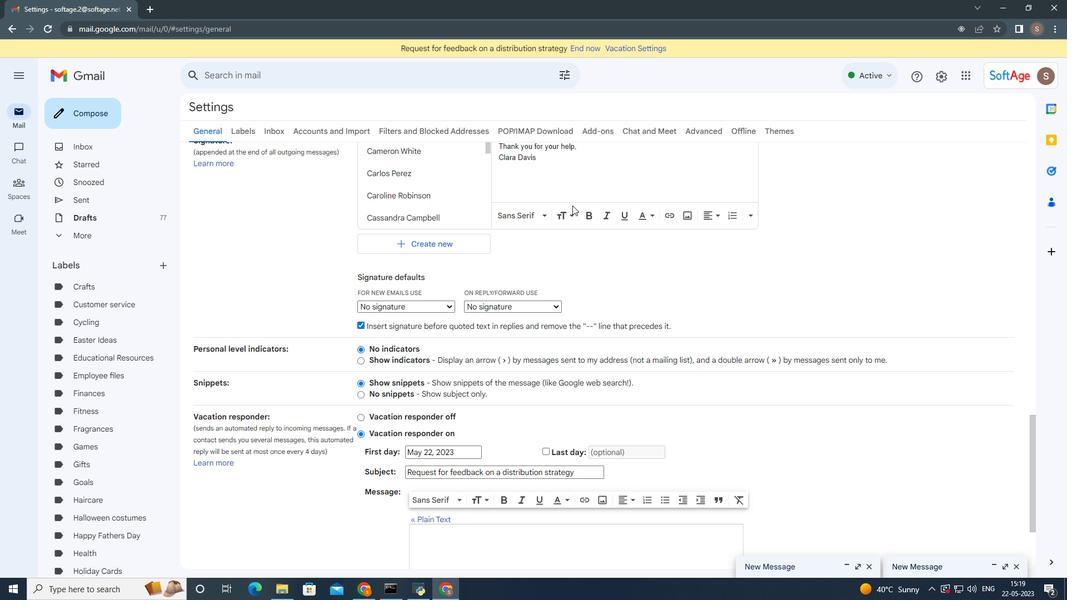 
Action: Mouse scrolled (560, 223) with delta (0, 0)
Screenshot: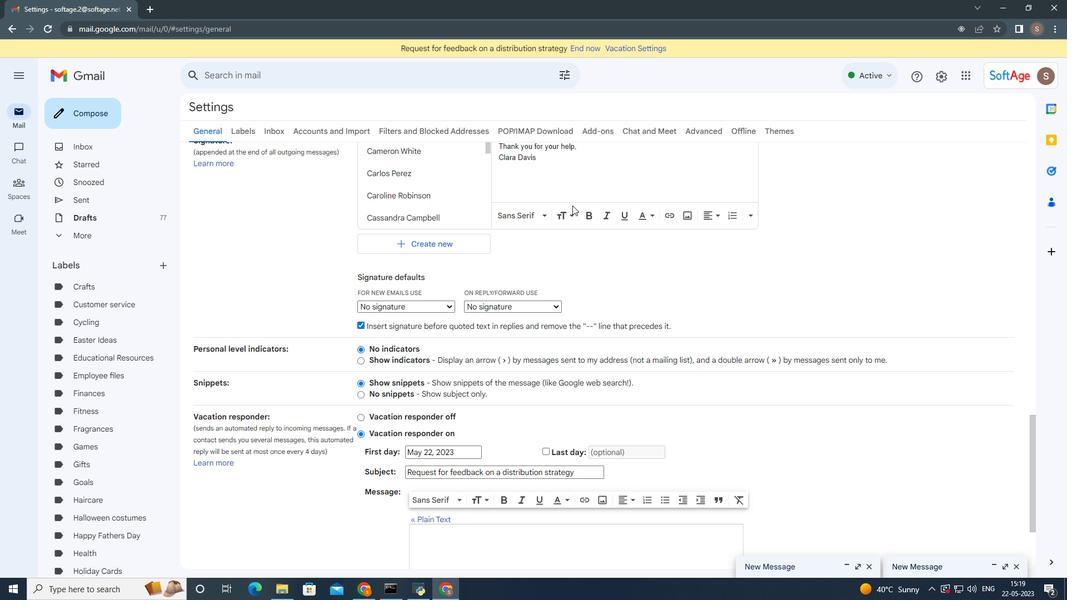 
Action: Mouse moved to (555, 235)
Screenshot: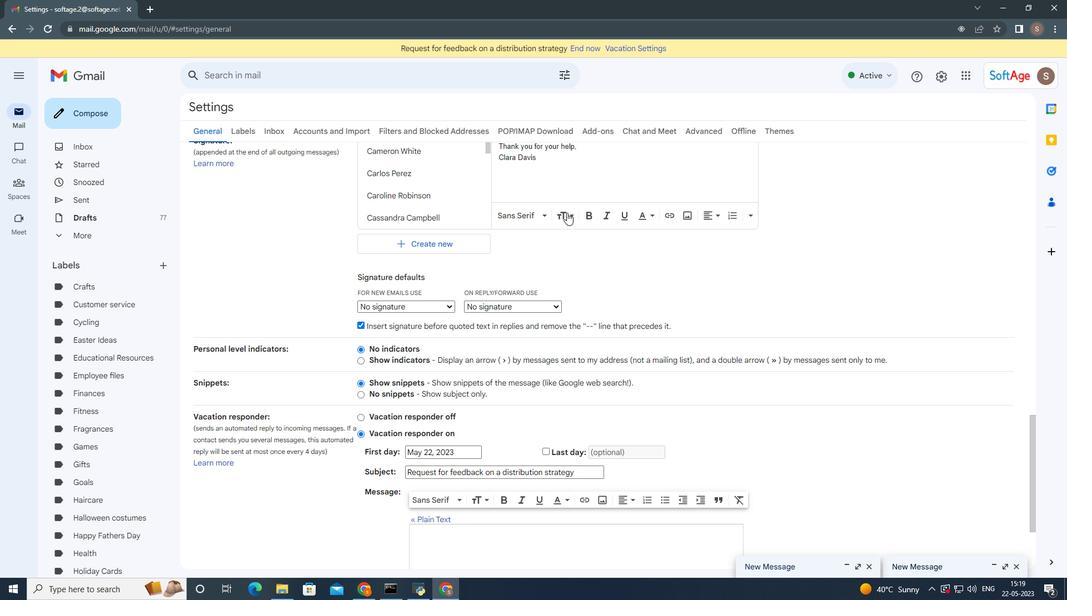 
Action: Mouse scrolled (555, 234) with delta (0, 0)
Screenshot: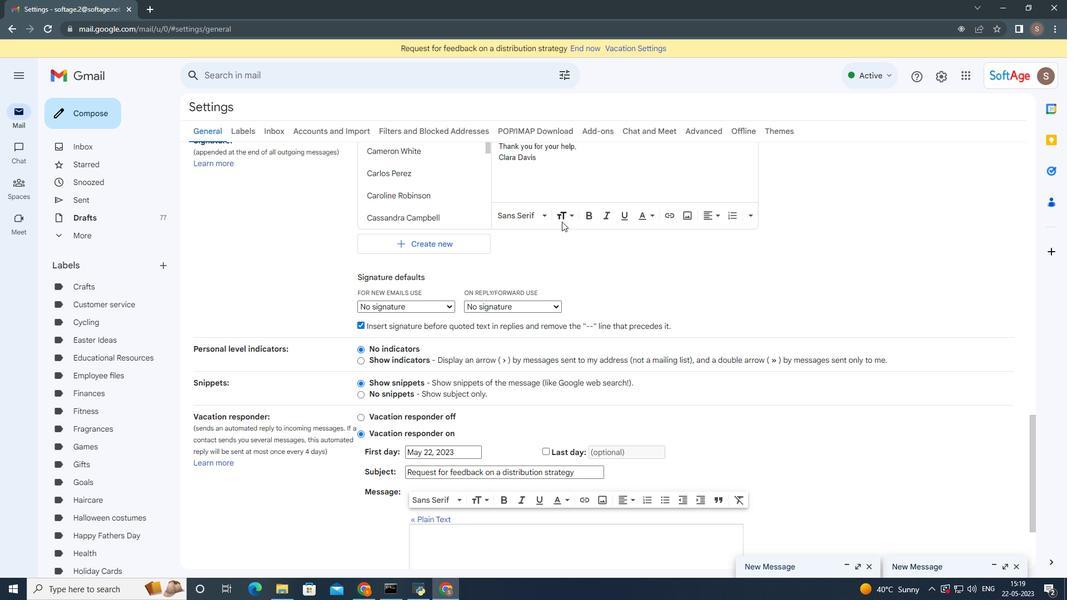 
Action: Mouse moved to (554, 240)
Screenshot: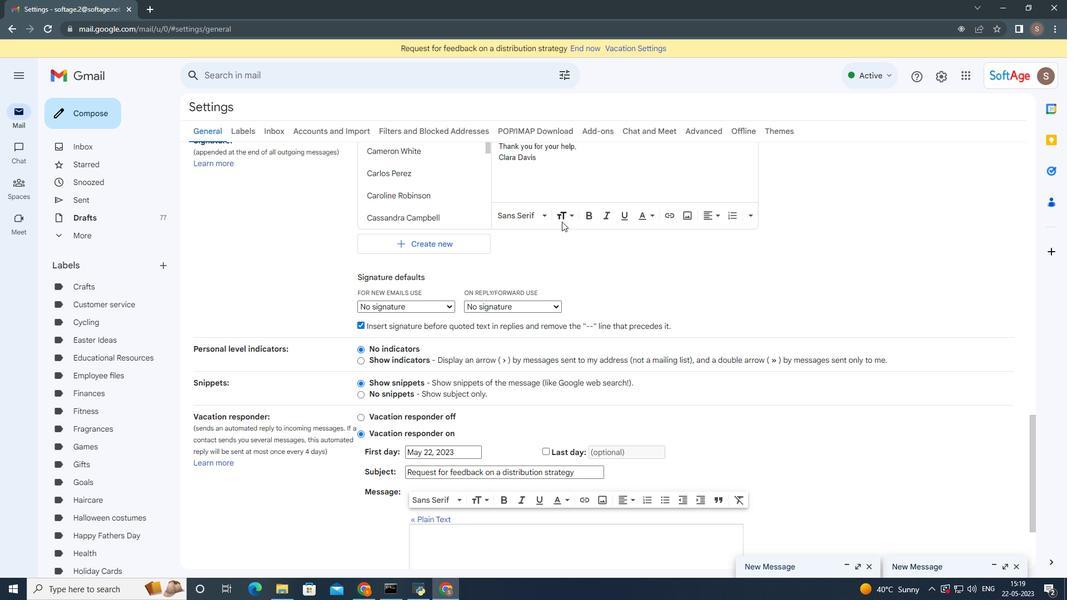 
Action: Mouse scrolled (554, 239) with delta (0, 0)
Screenshot: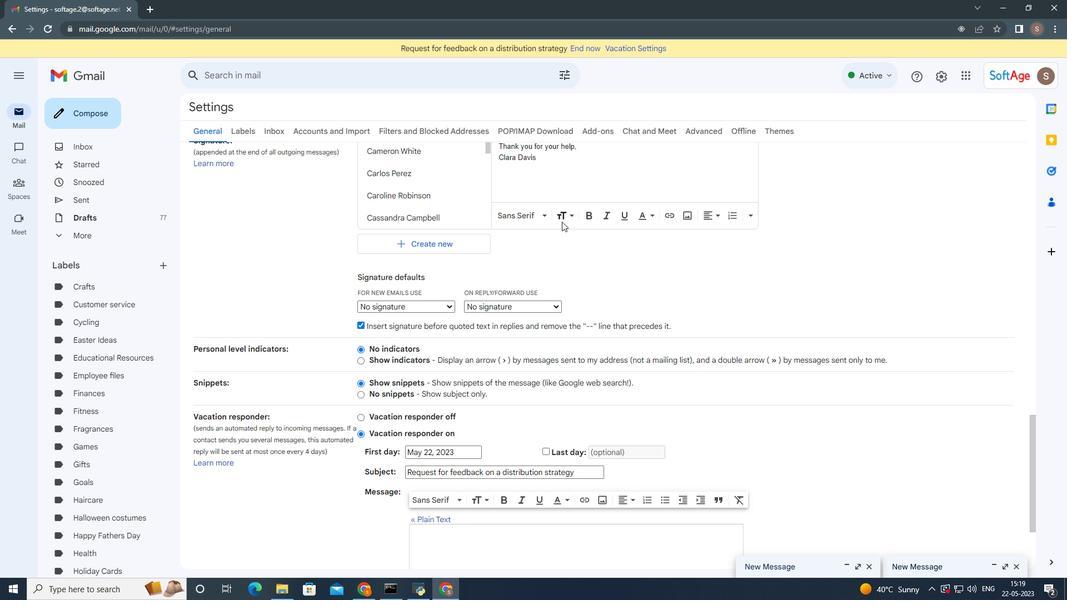 
Action: Mouse moved to (553, 247)
Screenshot: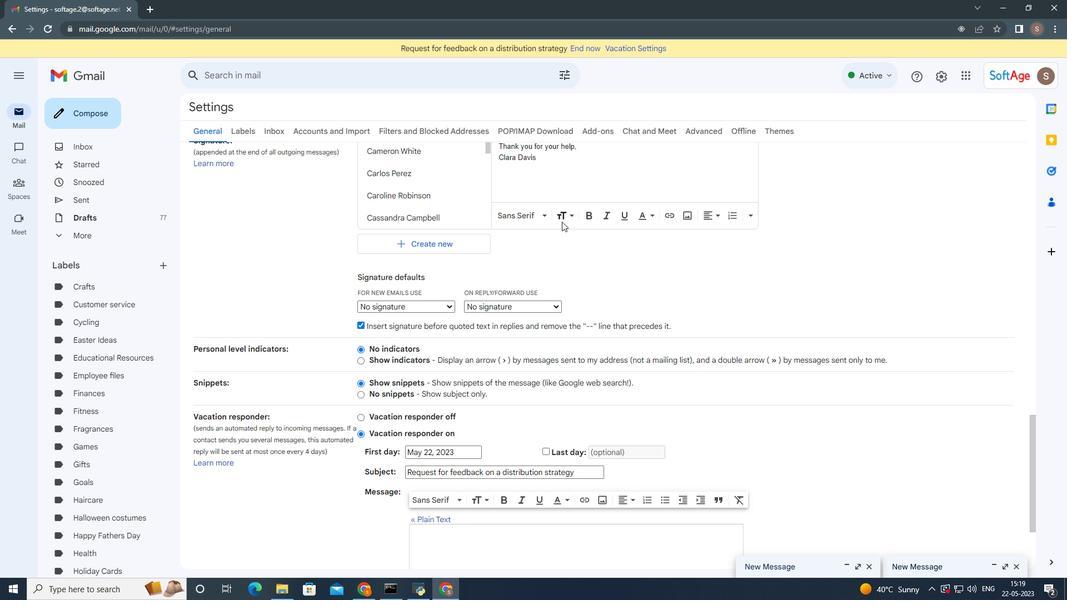
Action: Mouse scrolled (553, 246) with delta (0, 0)
Screenshot: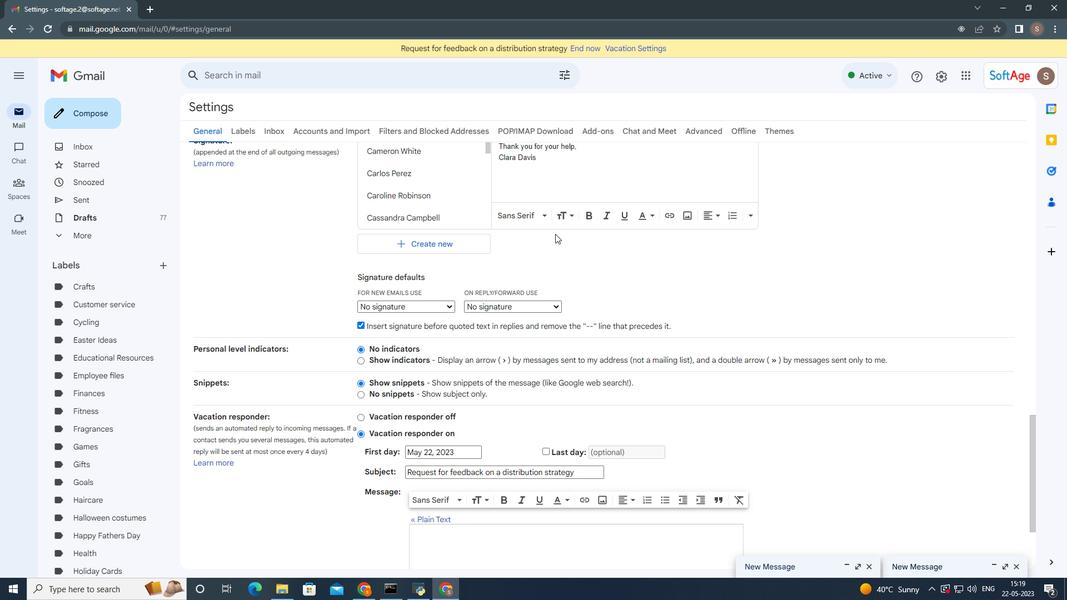 
Action: Mouse moved to (586, 355)
Screenshot: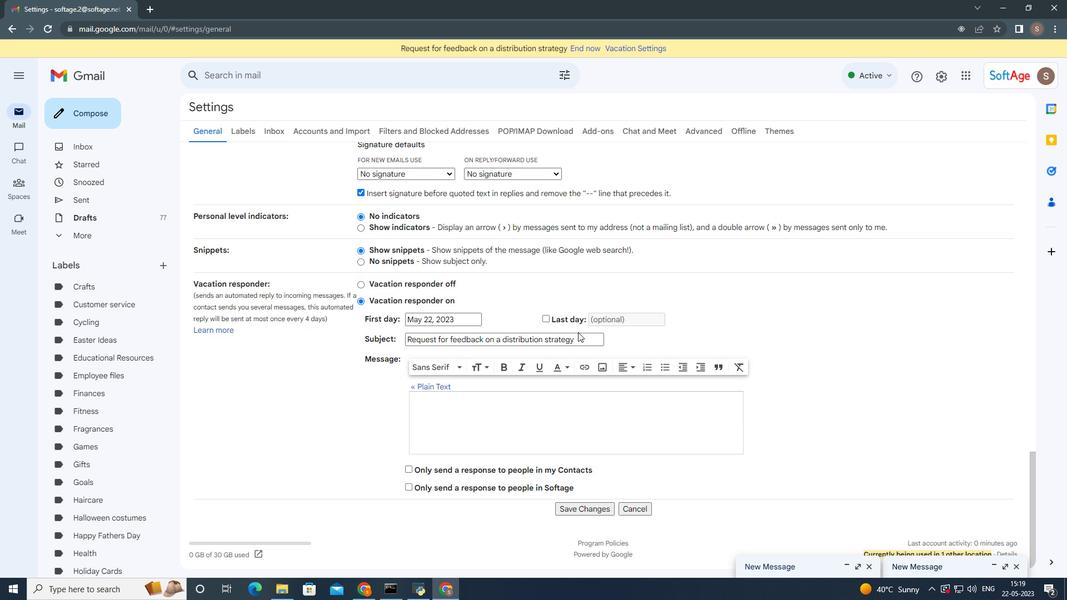 
Action: Mouse scrolled (585, 352) with delta (0, 0)
Screenshot: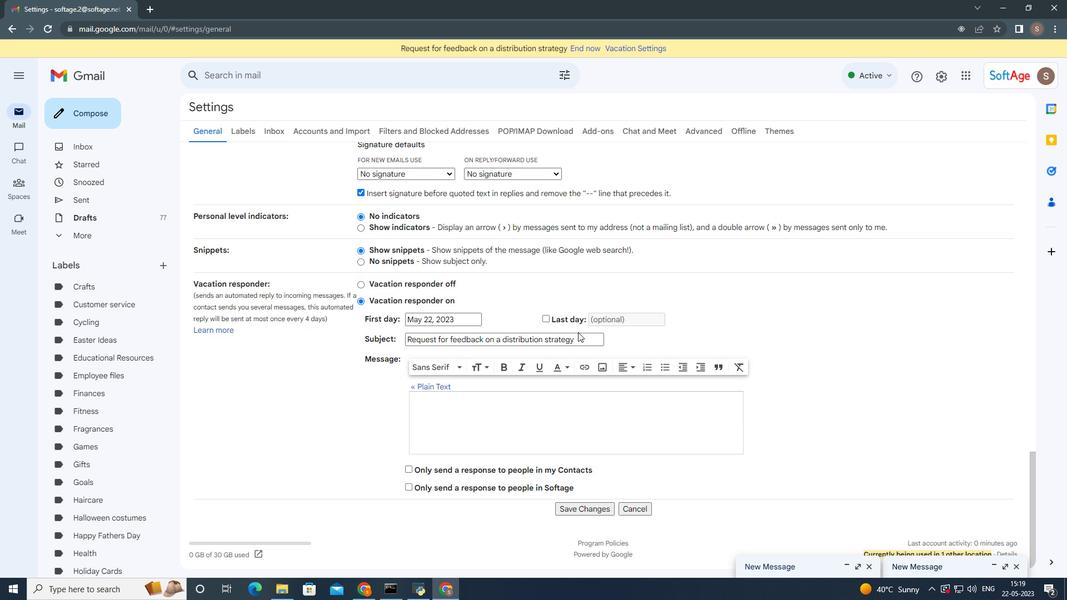 
Action: Mouse moved to (588, 361)
Screenshot: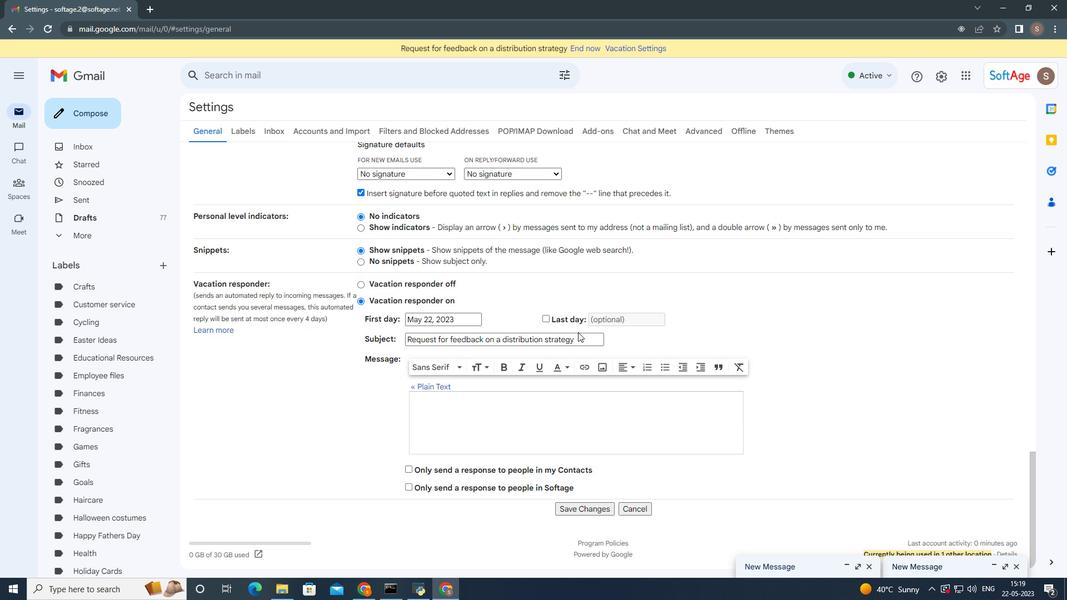 
Action: Mouse scrolled (588, 361) with delta (0, 0)
Screenshot: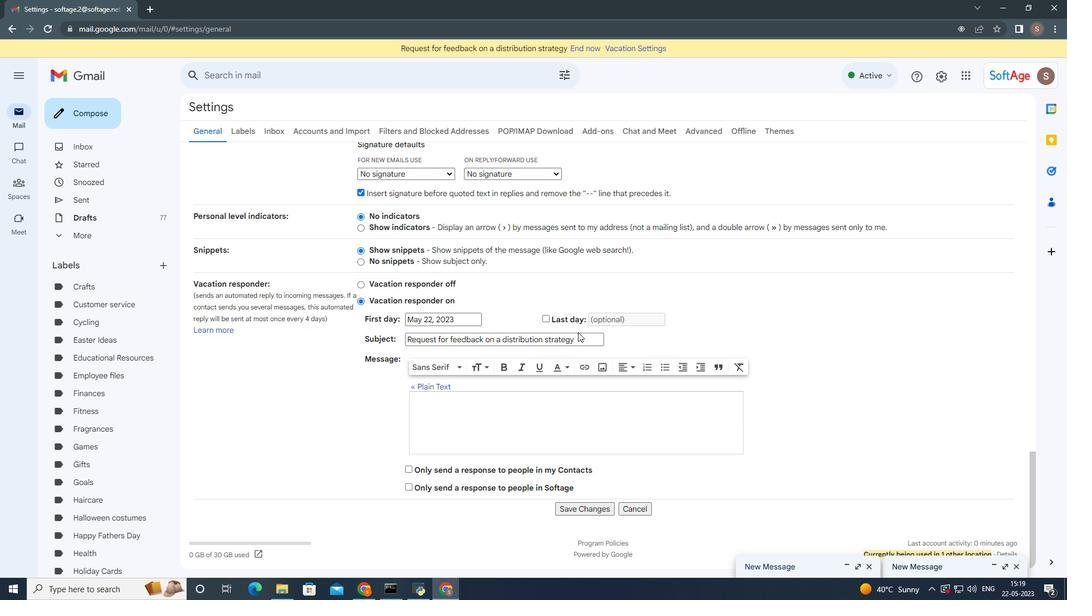 
Action: Mouse moved to (589, 362)
Screenshot: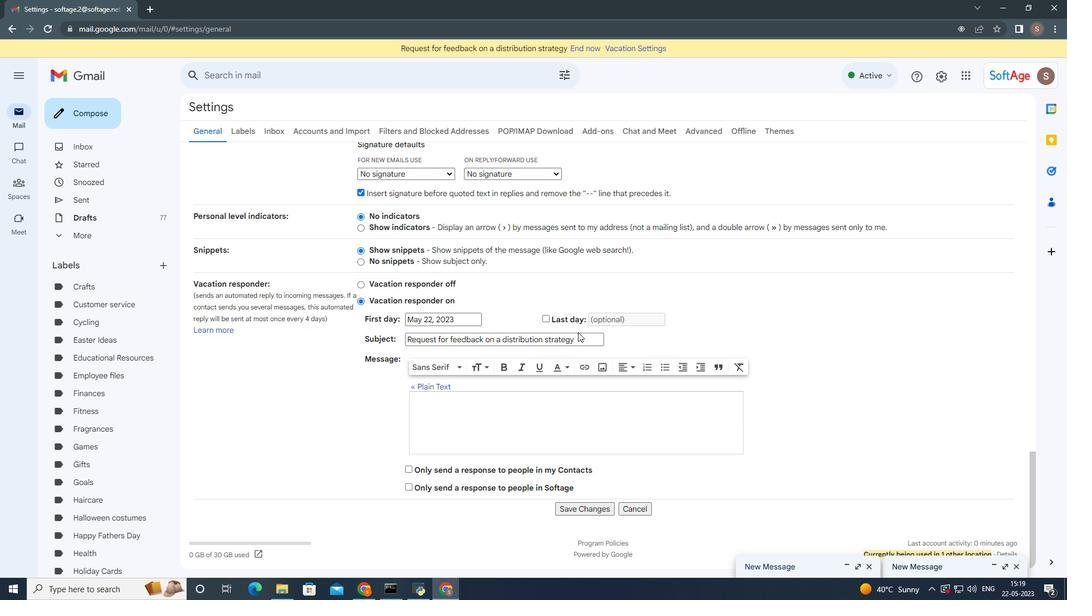 
Action: Mouse scrolled (589, 361) with delta (0, 0)
Screenshot: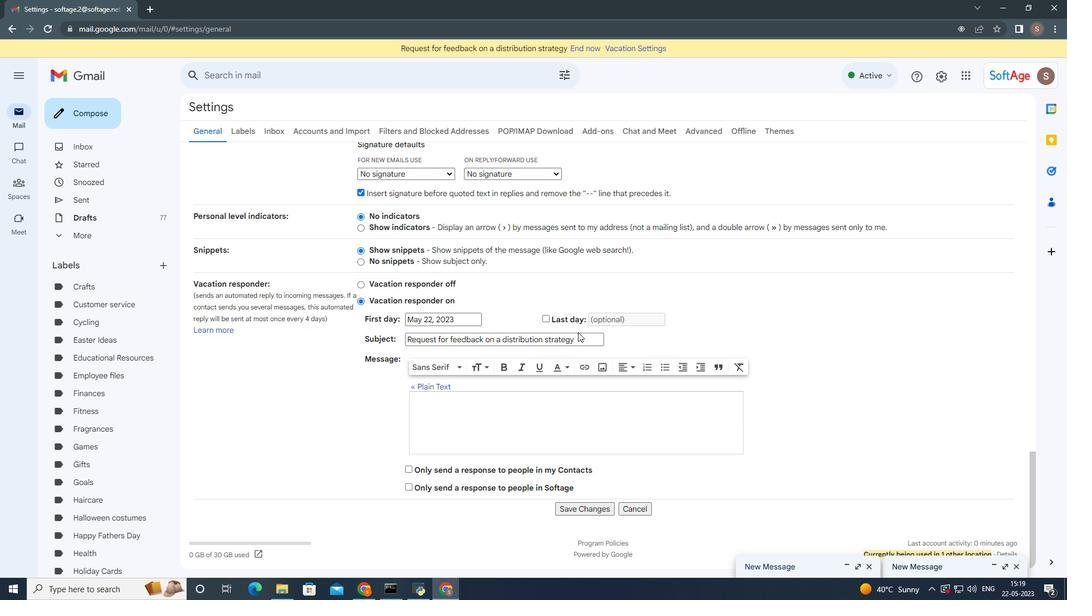 
Action: Mouse moved to (589, 363)
Screenshot: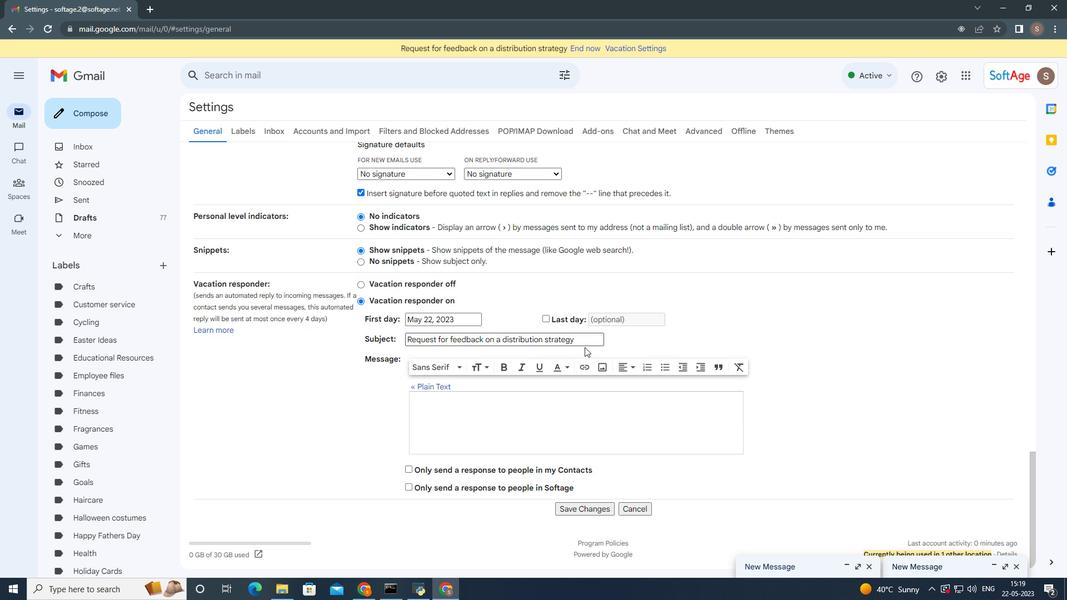 
Action: Mouse scrolled (589, 362) with delta (0, 0)
Screenshot: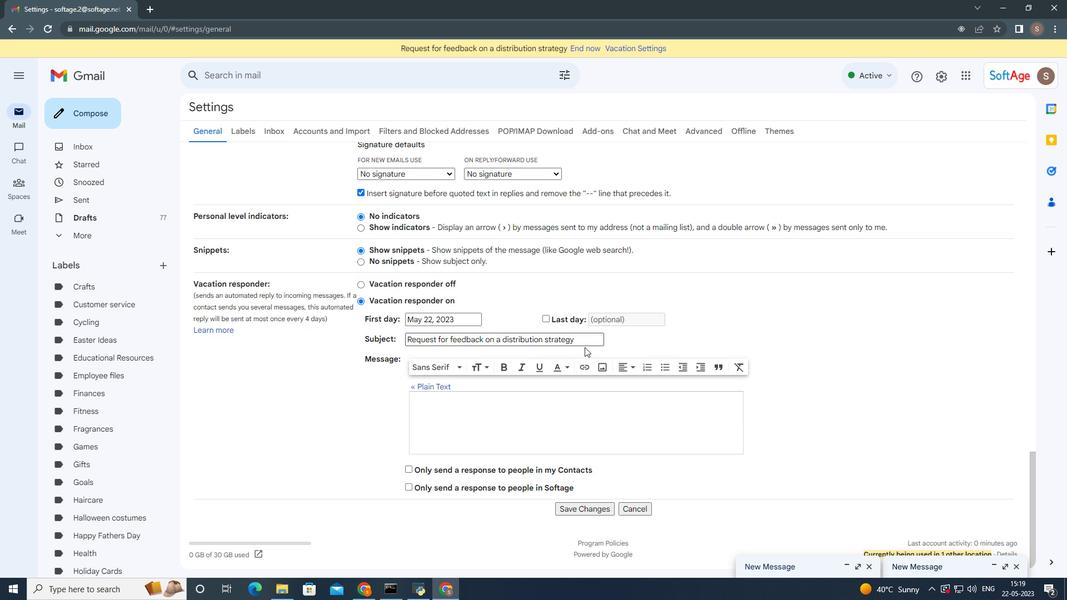 
Action: Mouse moved to (593, 514)
Screenshot: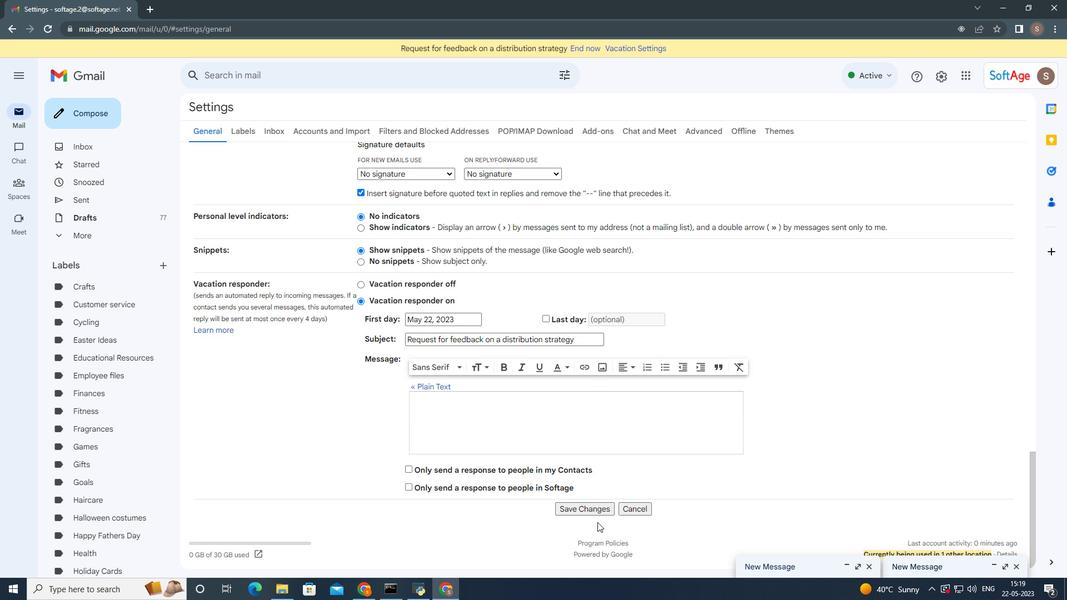
Action: Mouse pressed left at (593, 514)
Screenshot: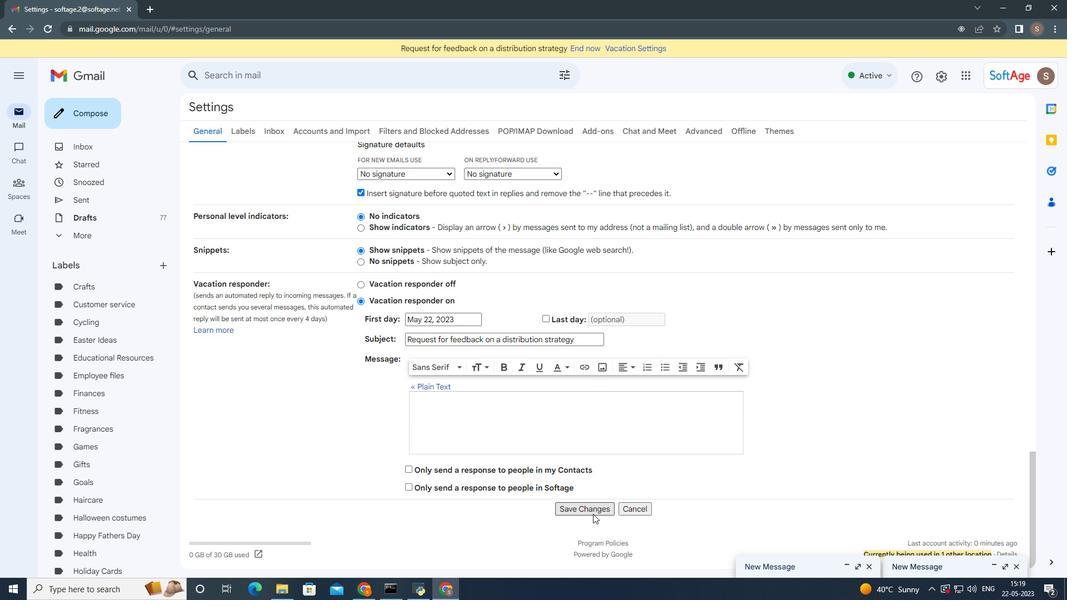 
Action: Mouse moved to (52, 108)
Screenshot: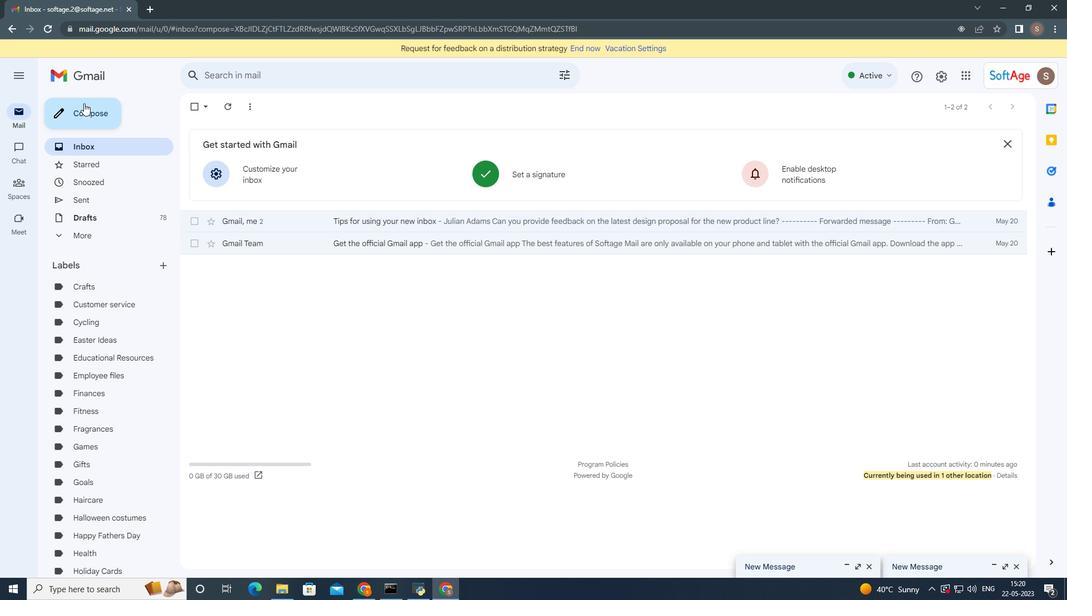 
Action: Mouse pressed left at (52, 108)
Screenshot: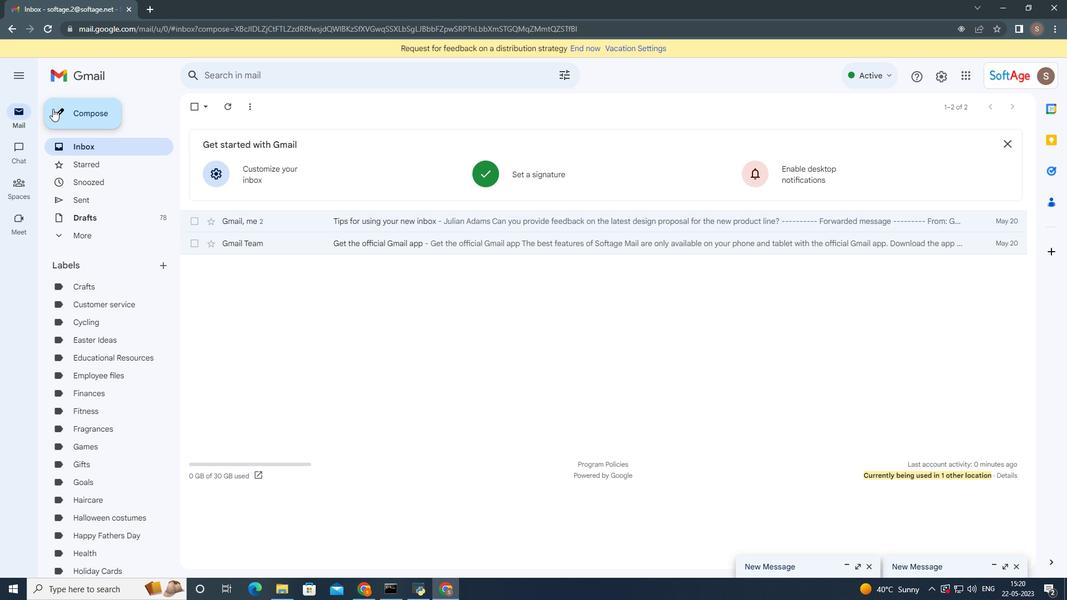 
Action: Mouse moved to (600, 565)
Screenshot: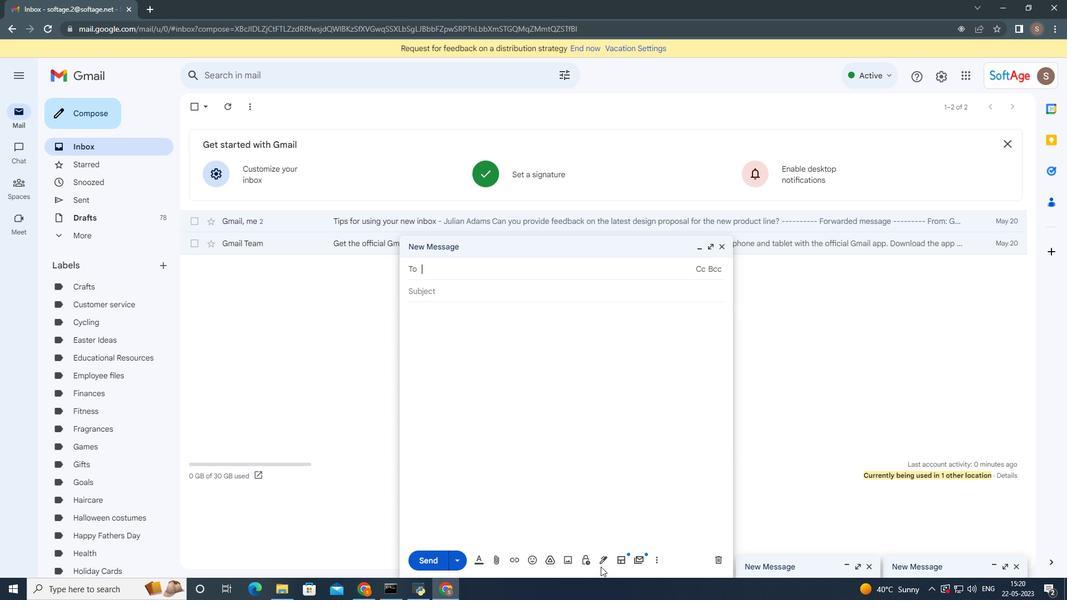 
Action: Mouse pressed left at (600, 565)
Screenshot: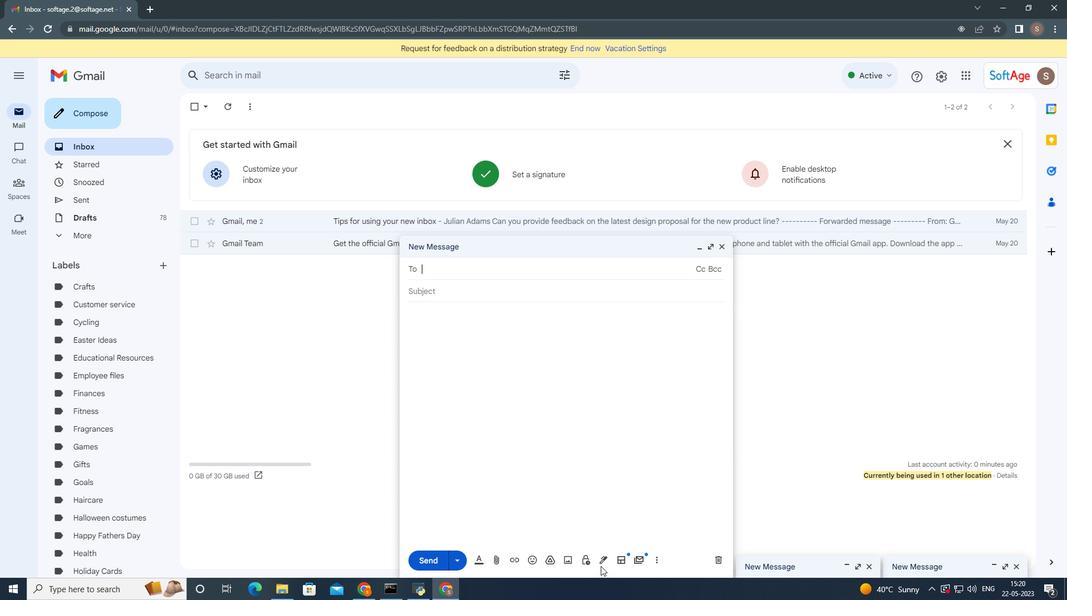 
Action: Mouse moved to (601, 561)
Screenshot: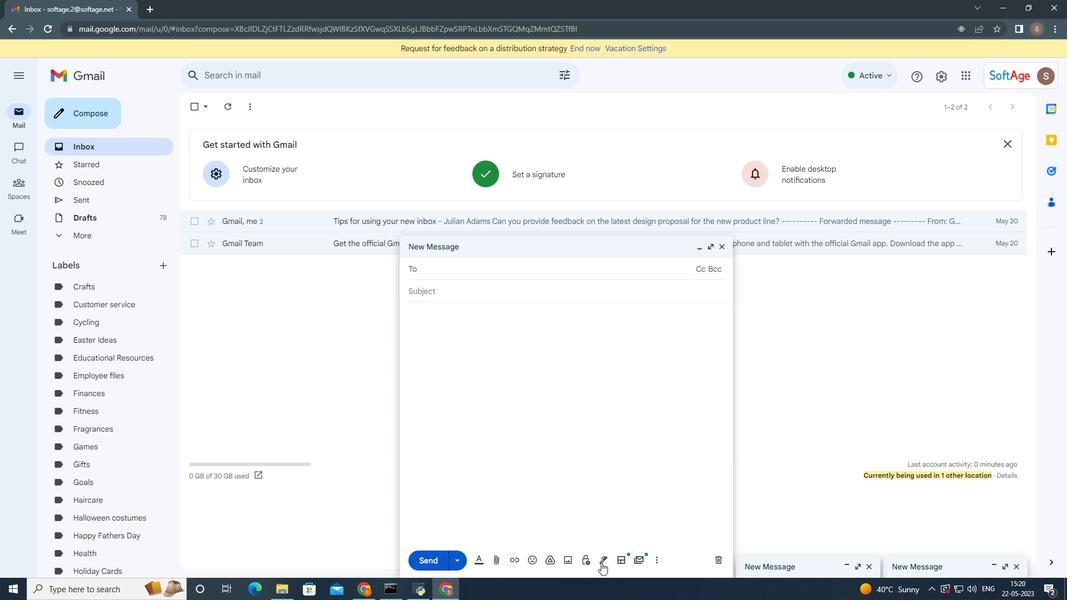 
Action: Mouse pressed left at (601, 561)
Screenshot: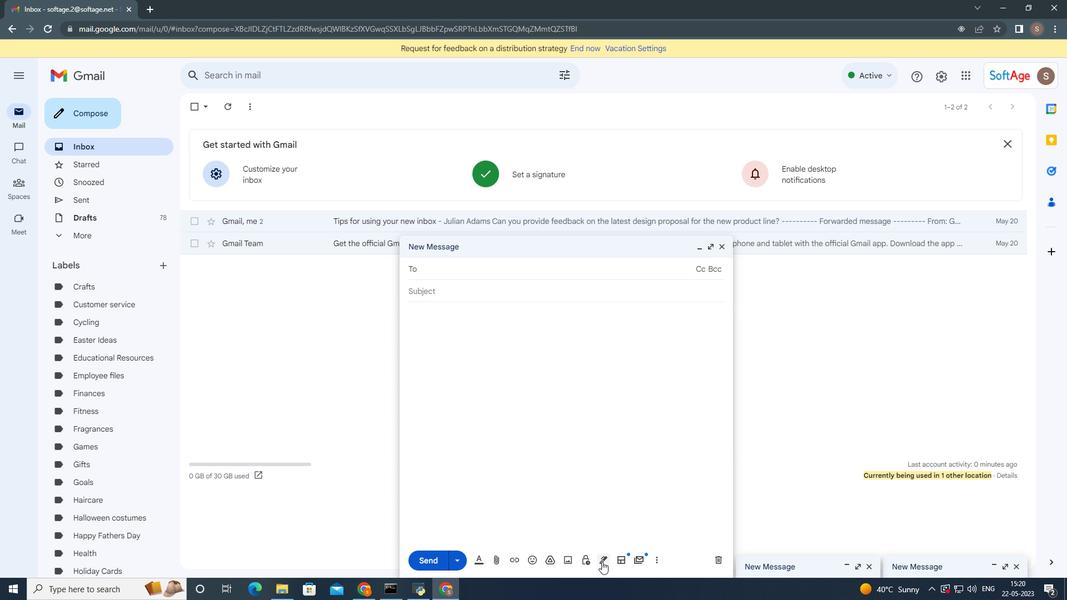
Action: Mouse moved to (665, 443)
Screenshot: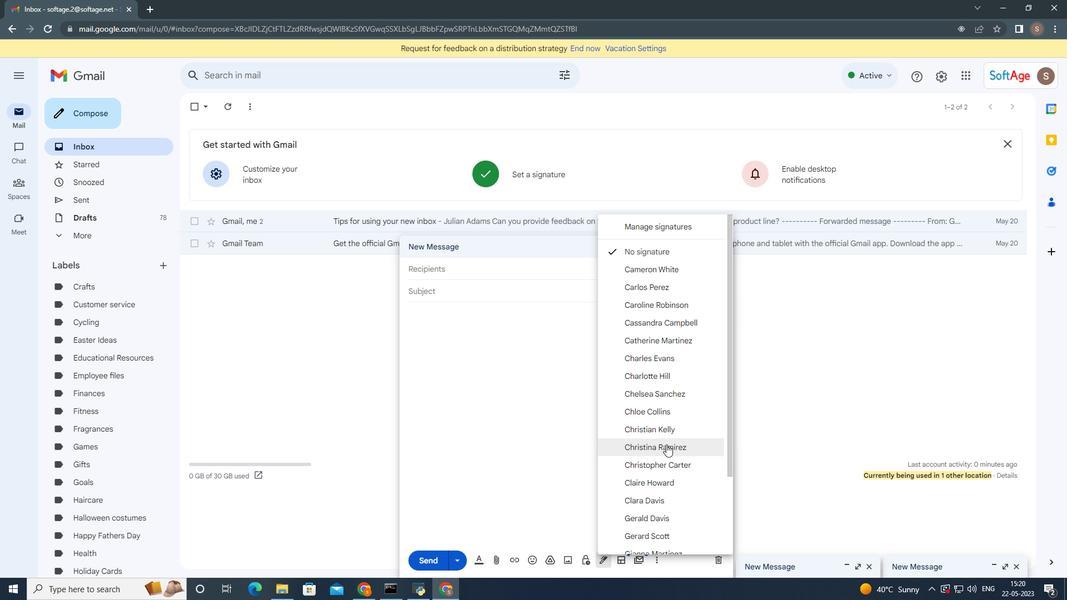 
Action: Mouse scrolled (665, 442) with delta (0, 0)
Screenshot: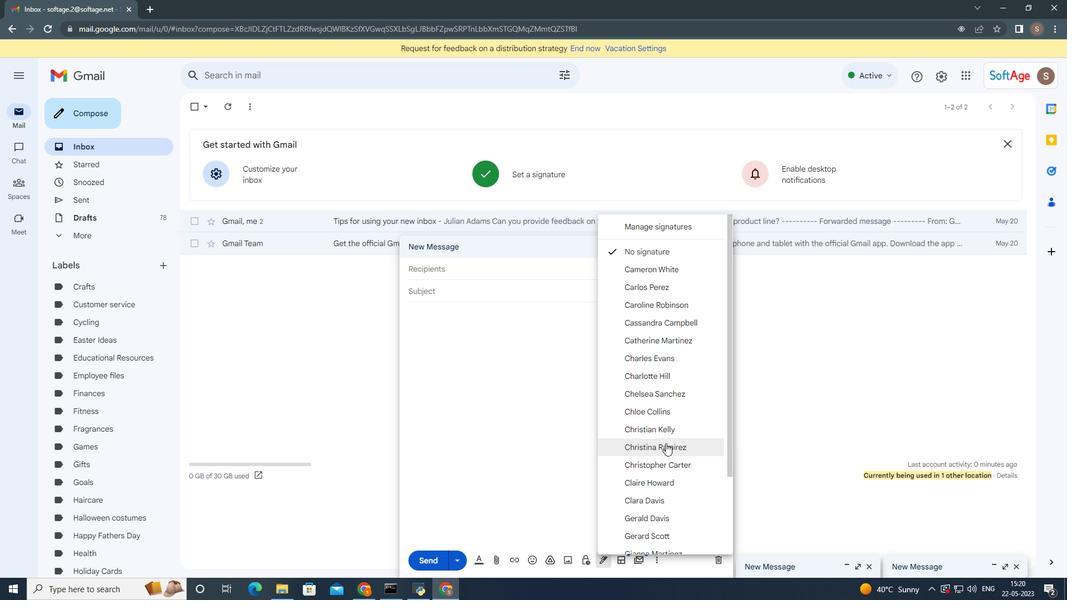 
Action: Mouse moved to (668, 440)
Screenshot: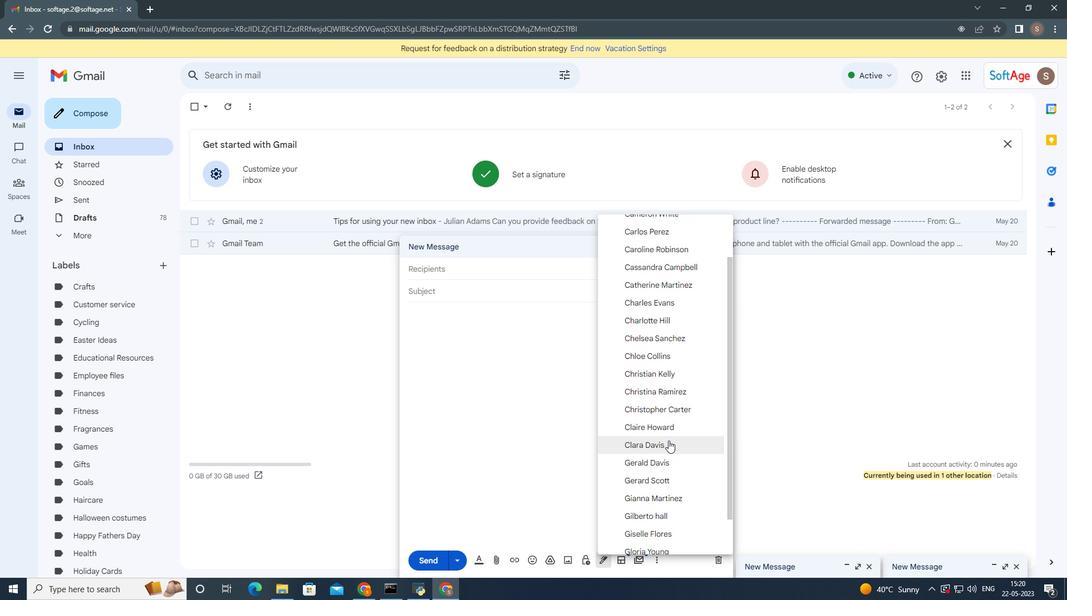 
Action: Mouse scrolled (668, 440) with delta (0, 0)
Screenshot: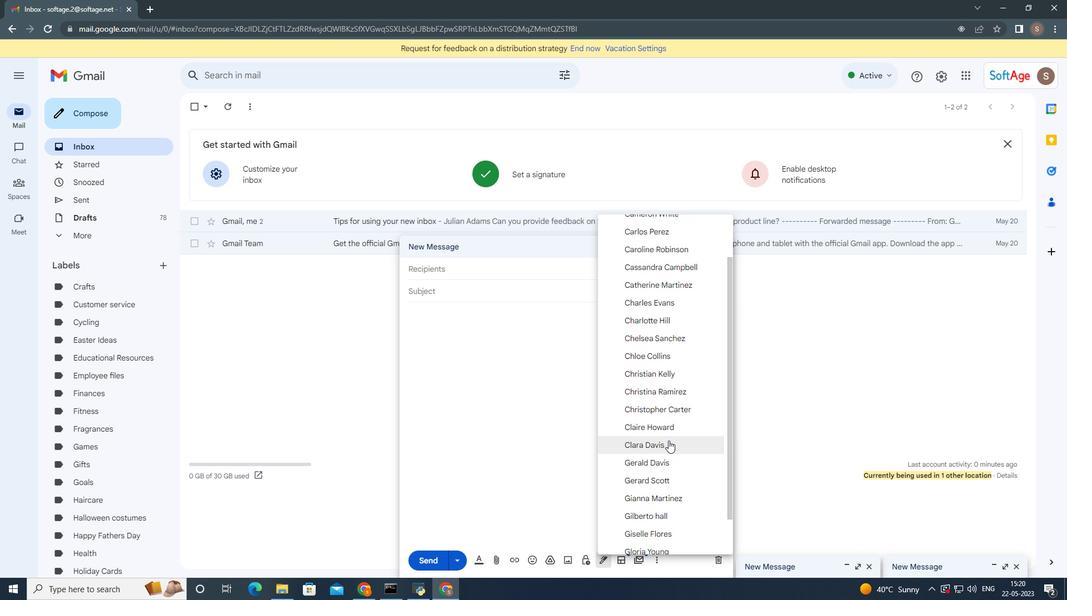 
Action: Mouse scrolled (668, 440) with delta (0, 0)
Screenshot: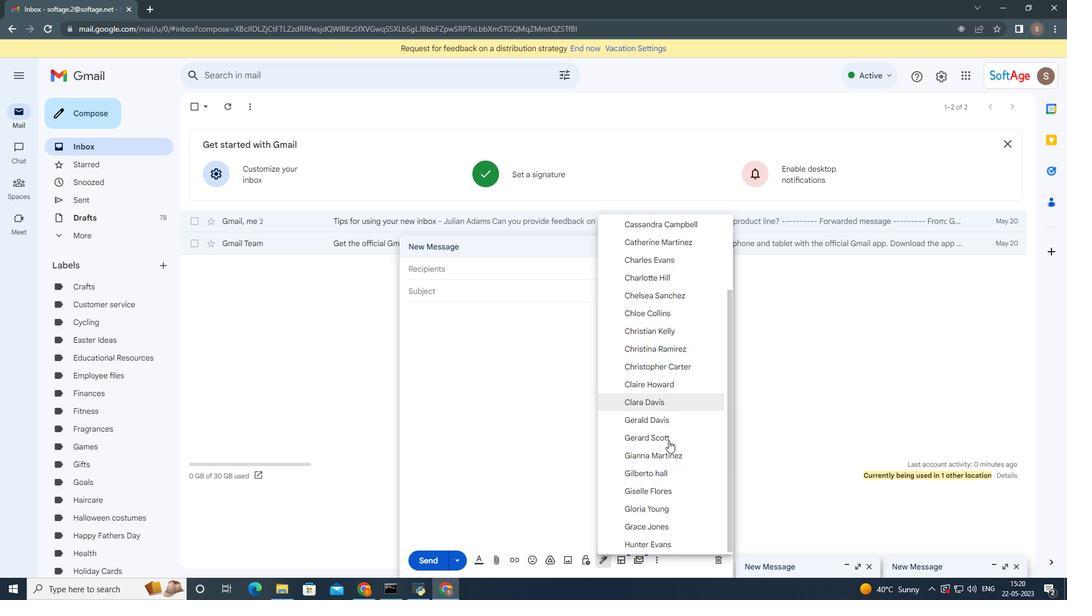 
Action: Mouse scrolled (668, 441) with delta (0, 0)
Screenshot: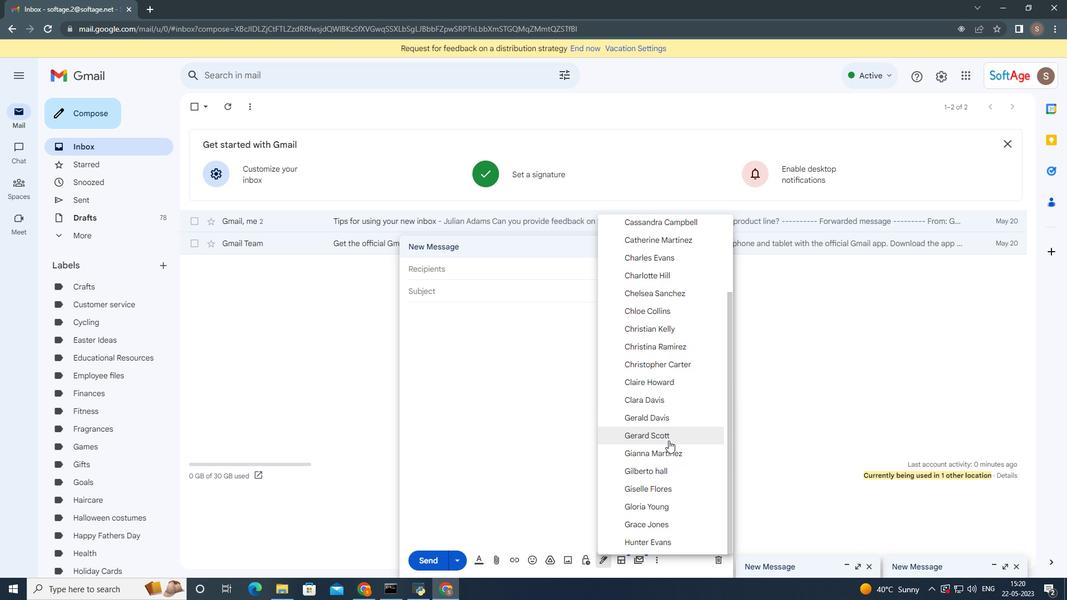 
Action: Mouse moved to (663, 452)
Screenshot: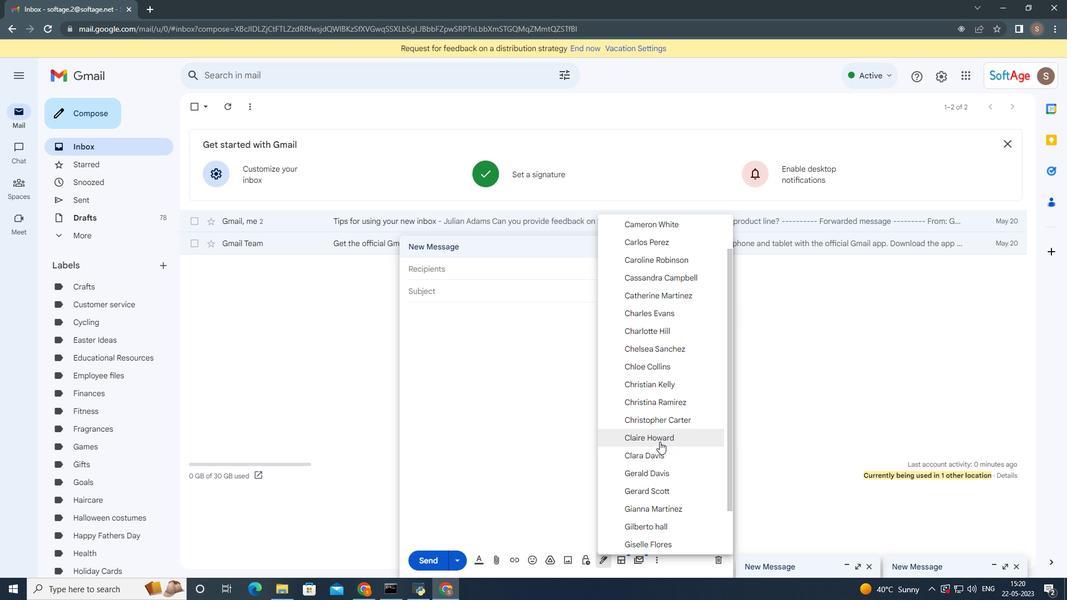 
Action: Mouse pressed left at (663, 452)
Screenshot: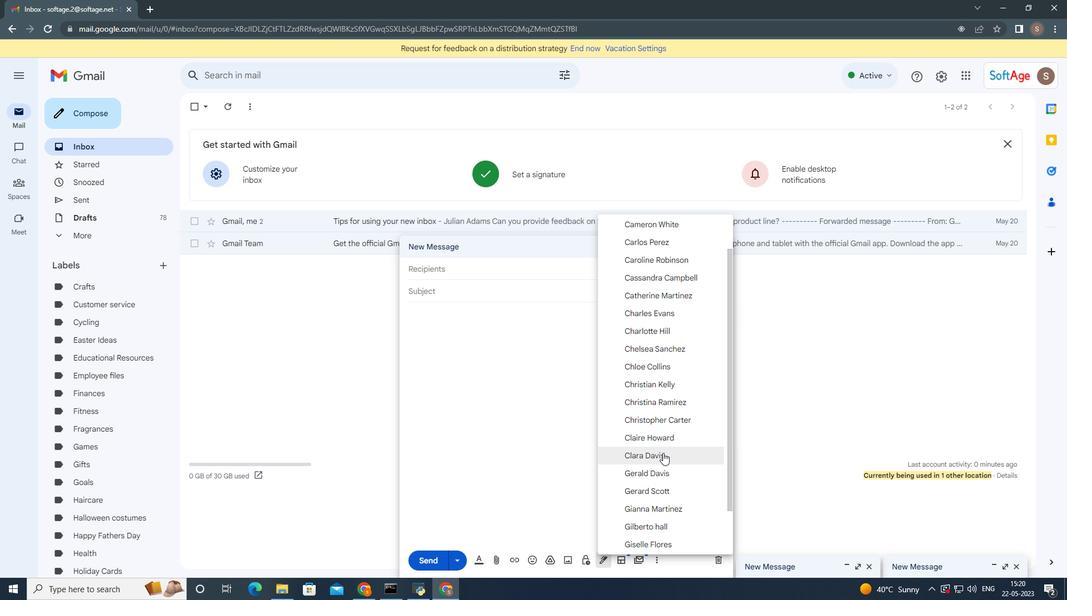 
Action: Mouse moved to (656, 559)
Screenshot: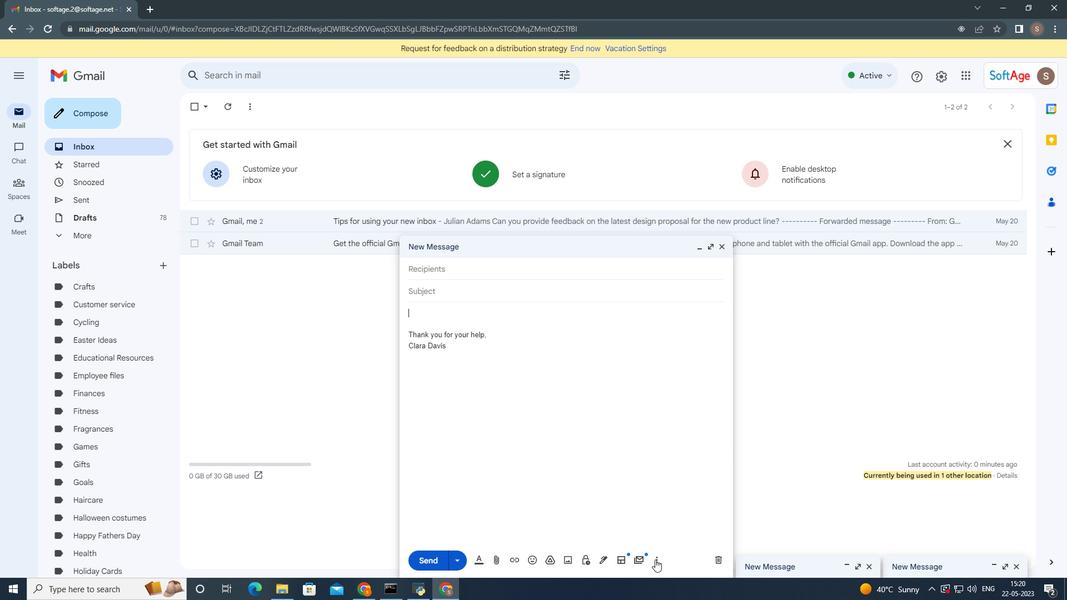 
Action: Mouse pressed left at (656, 559)
Screenshot: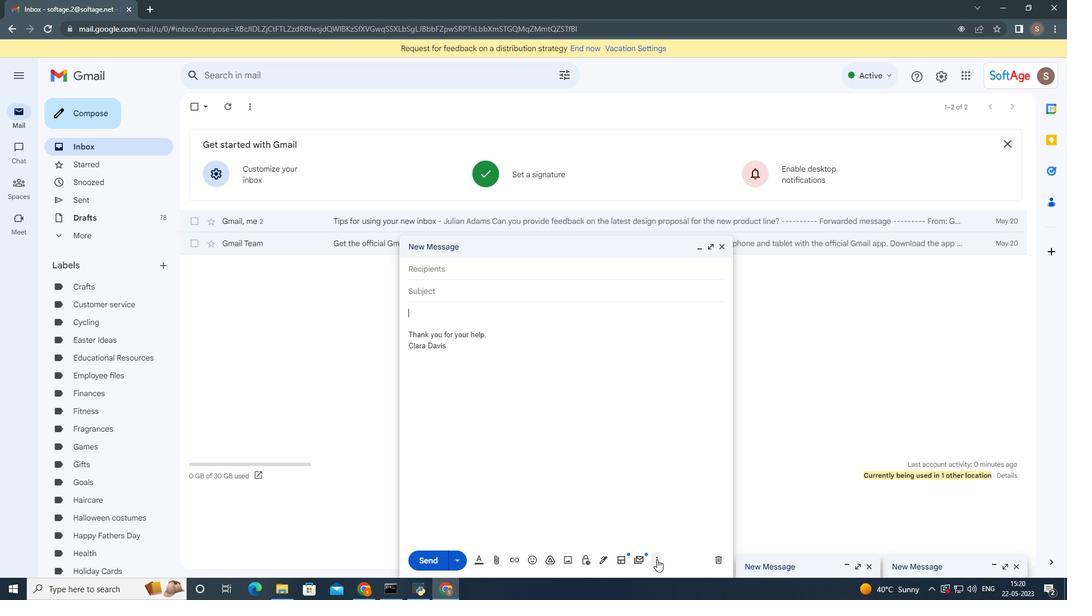 
Action: Mouse moved to (681, 461)
Screenshot: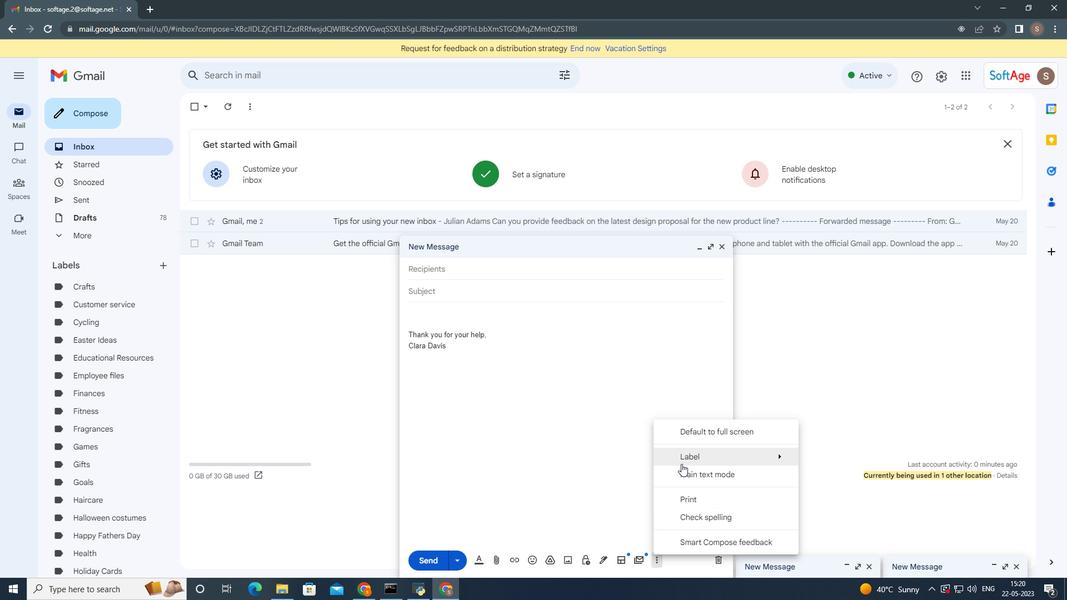
Action: Mouse pressed left at (681, 461)
Screenshot: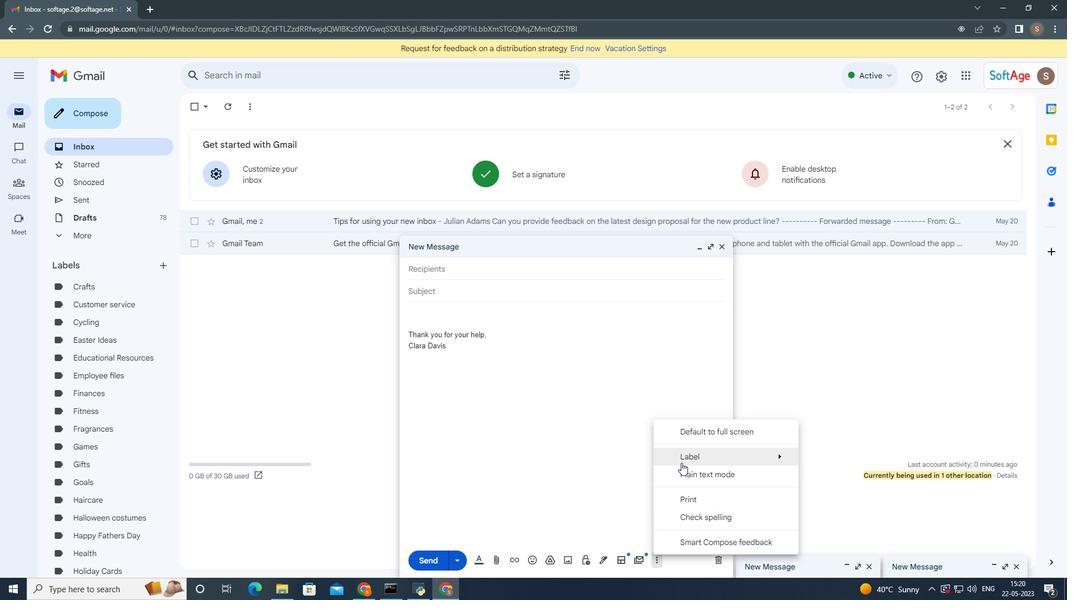 
Action: Mouse moved to (705, 458)
Screenshot: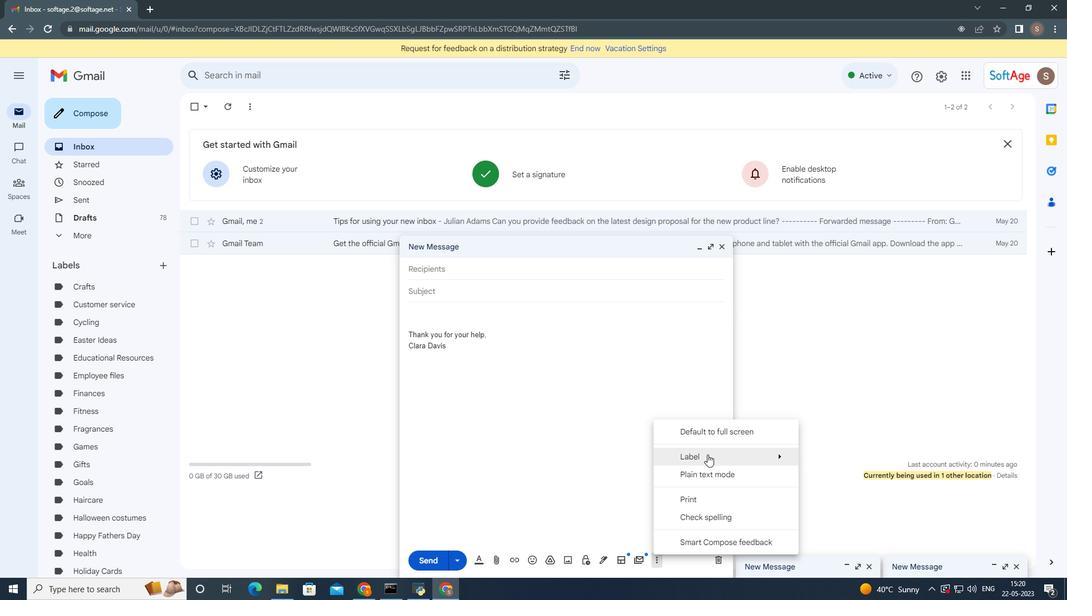 
Action: Mouse pressed left at (705, 458)
Screenshot: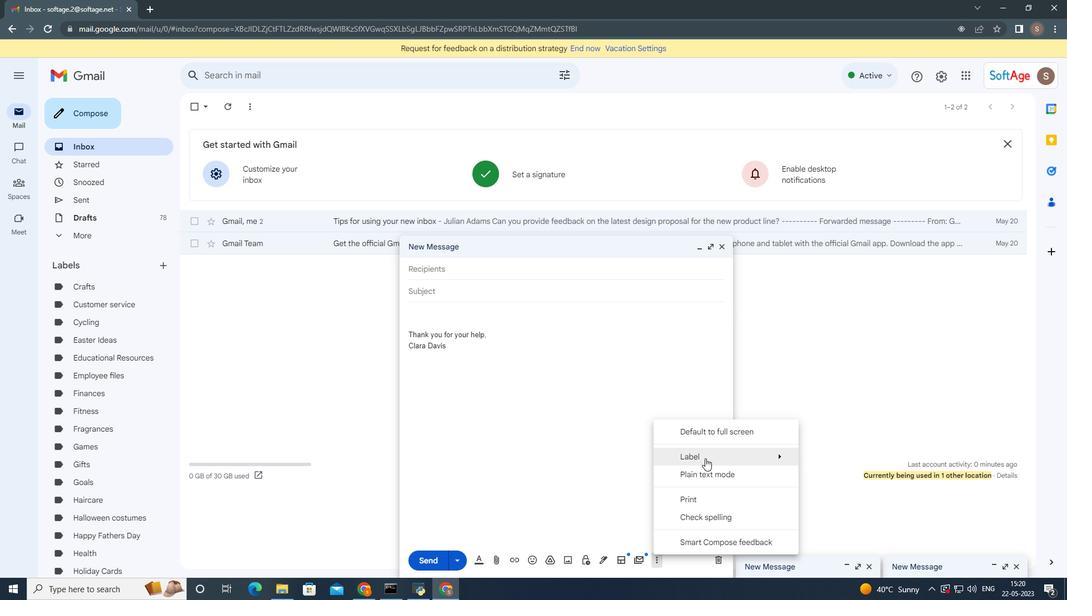 
Action: Mouse moved to (820, 440)
Screenshot: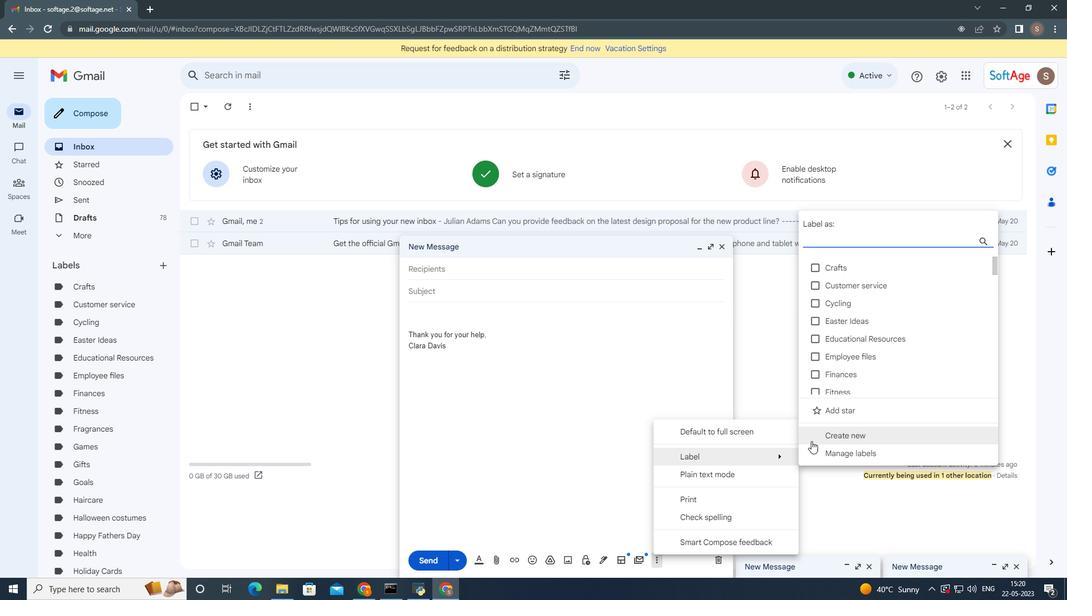 
Action: Mouse pressed left at (820, 440)
Screenshot: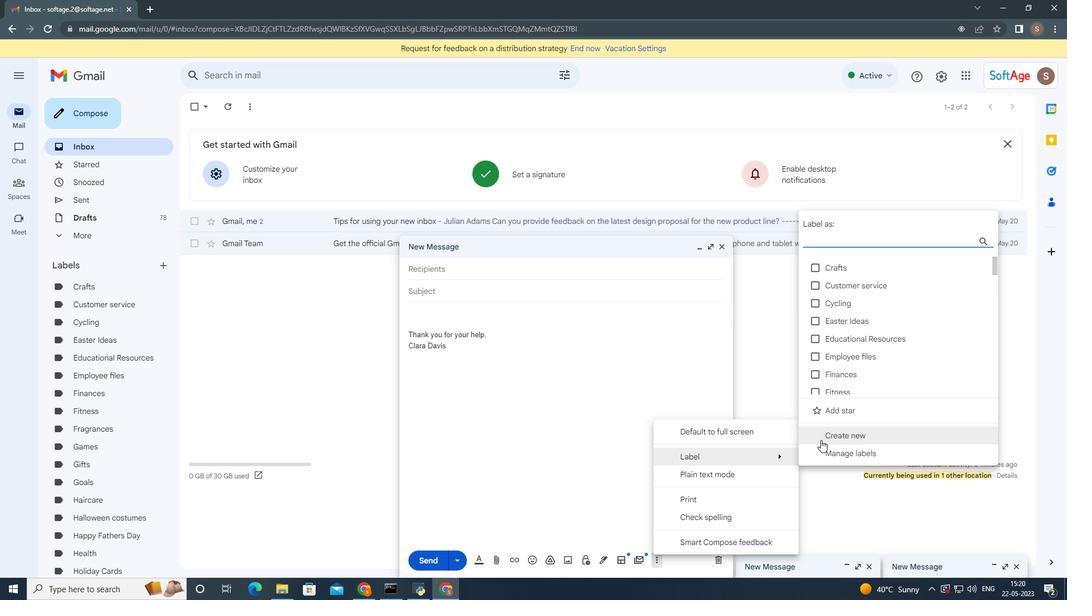 
Action: Mouse moved to (820, 440)
Screenshot: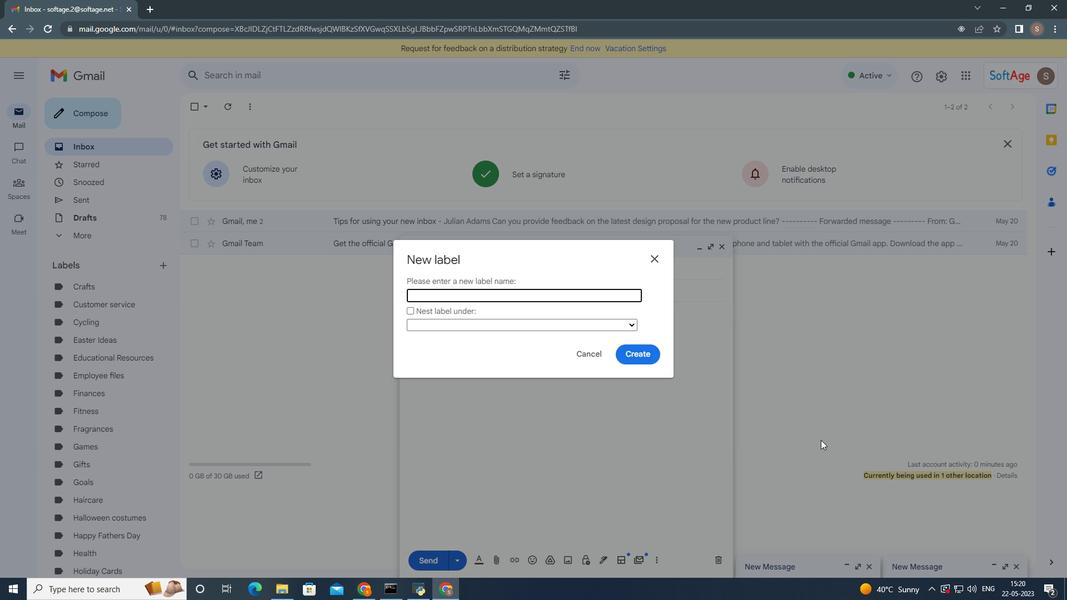 
Action: Key pressed <Key.shift>SOPs
Screenshot: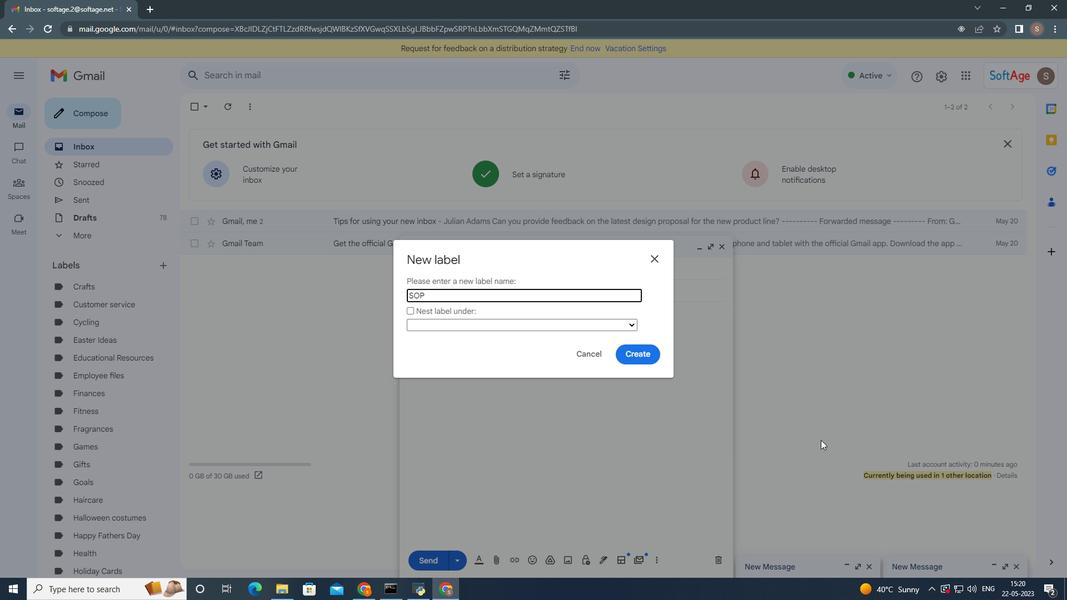 
Action: Mouse moved to (636, 352)
Screenshot: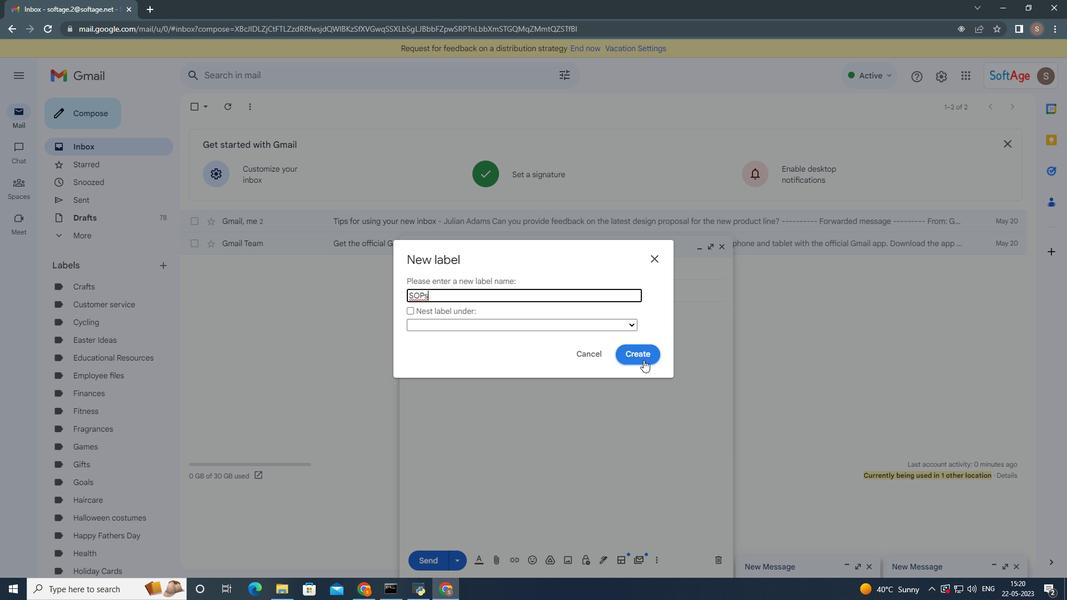
Action: Mouse pressed left at (636, 352)
Screenshot: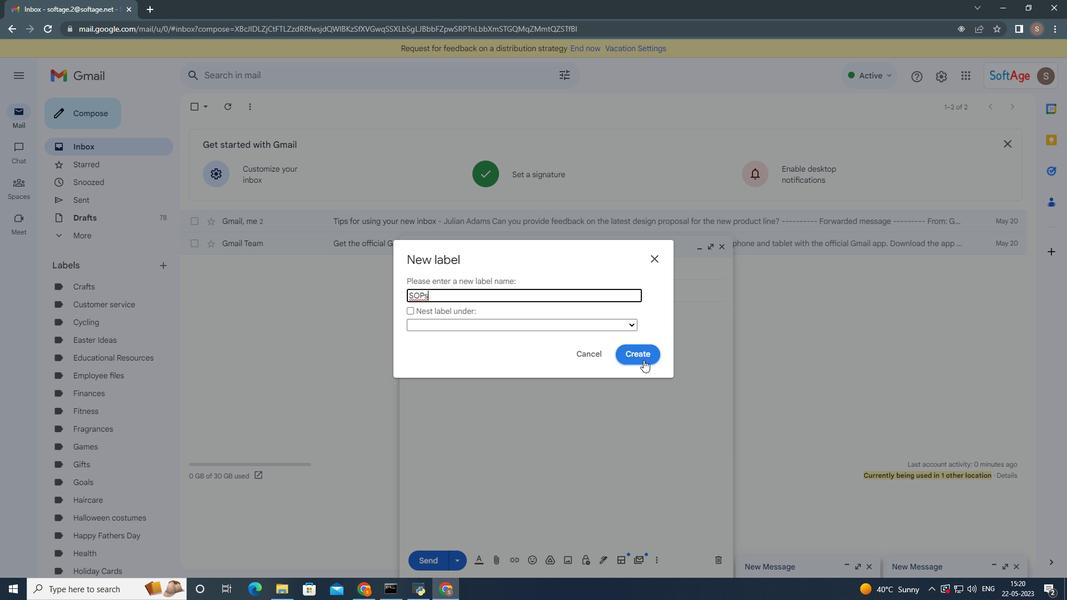 
Action: Mouse moved to (710, 527)
Screenshot: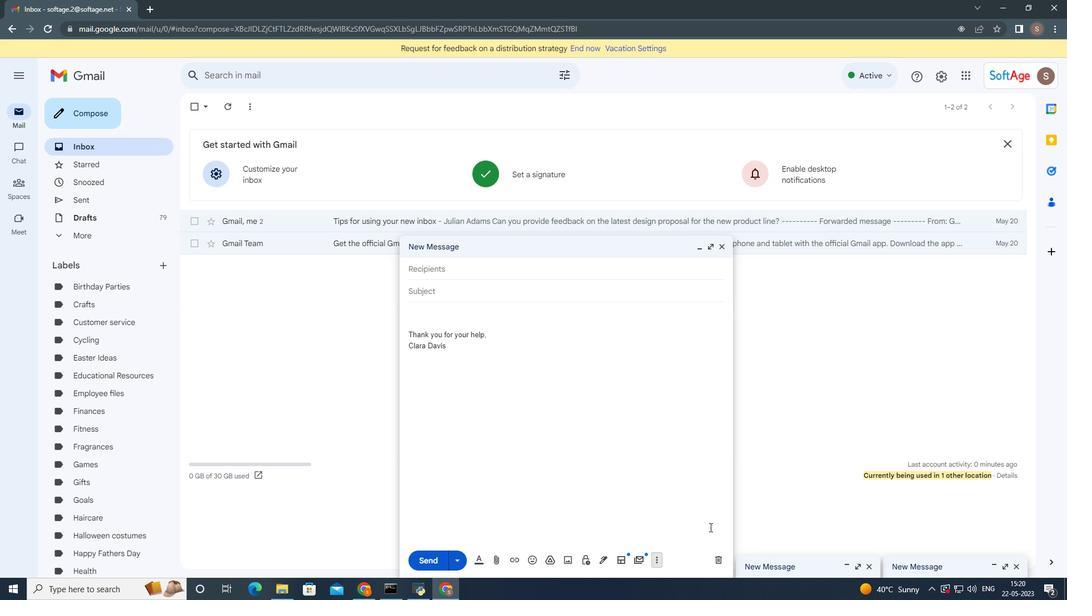 
